 Task: Search one way flight ticket for 2 adults, 4 children and 1 infant on lap in business from Greenville: Greenville-spartanburg International Airport (roger Milliken Field) to Raleigh: Raleigh-durham International Airport on 8-5-2023. Choice of flights is Spirit. Number of bags: 1 carry on bag. Price is upto 93000. Outbound departure time preference is 13:00.
Action: Mouse moved to (271, 253)
Screenshot: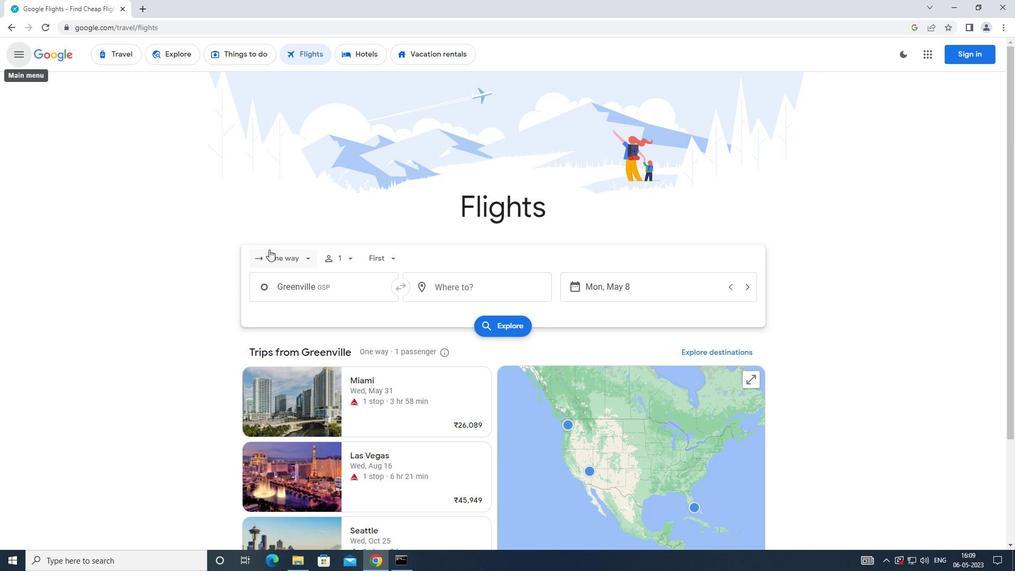 
Action: Mouse pressed left at (271, 253)
Screenshot: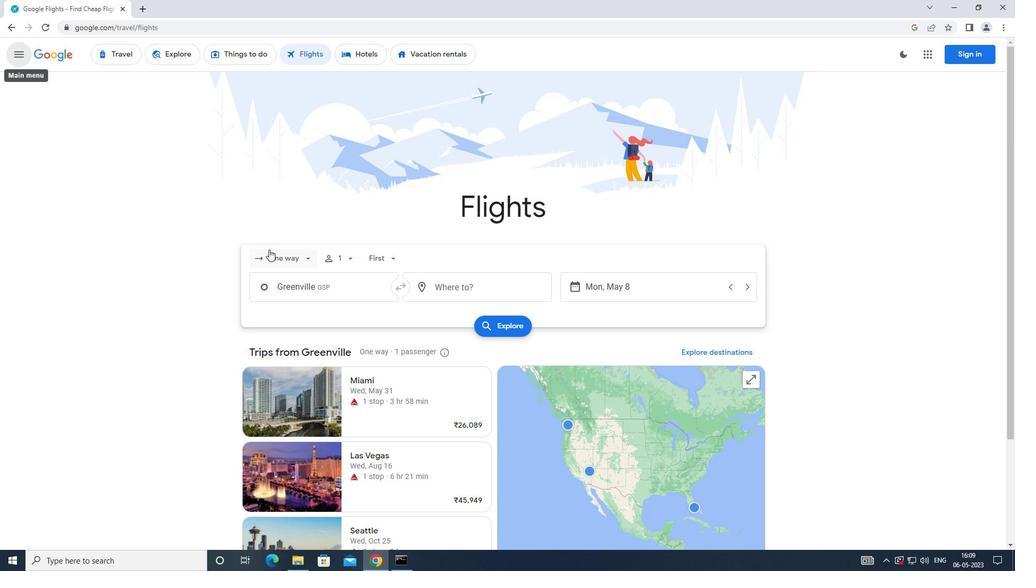 
Action: Mouse moved to (303, 314)
Screenshot: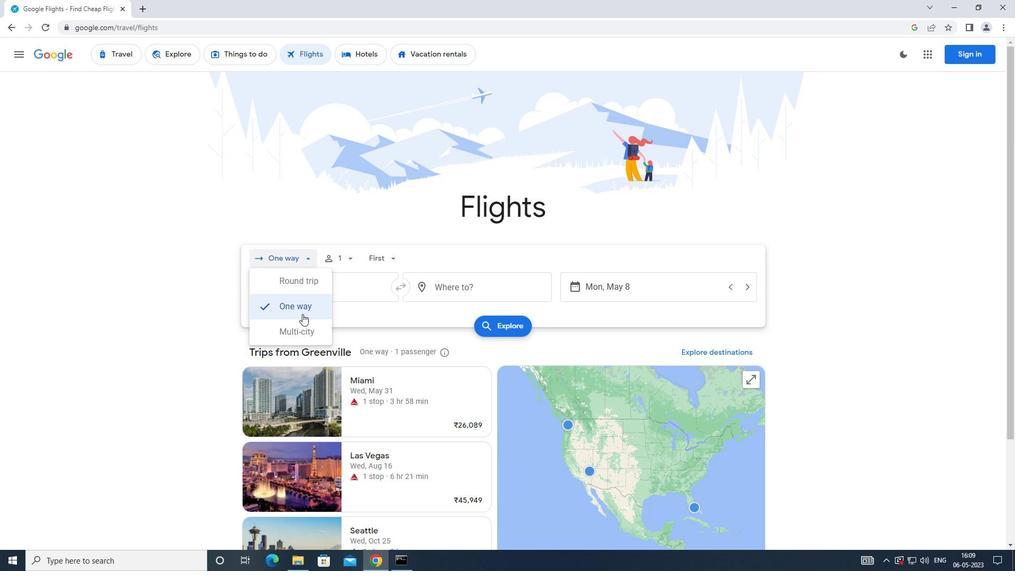 
Action: Mouse pressed left at (303, 314)
Screenshot: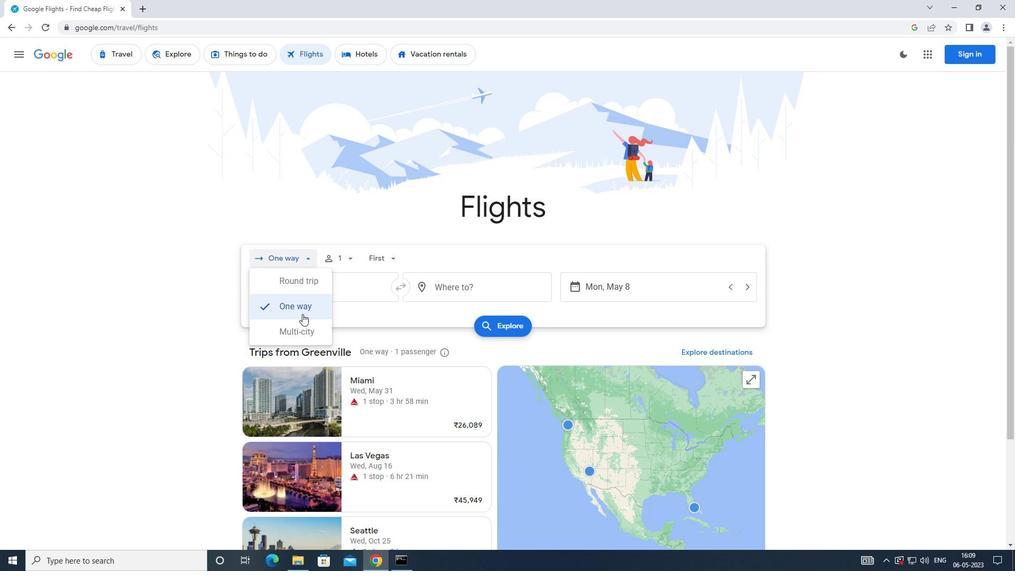 
Action: Mouse moved to (346, 263)
Screenshot: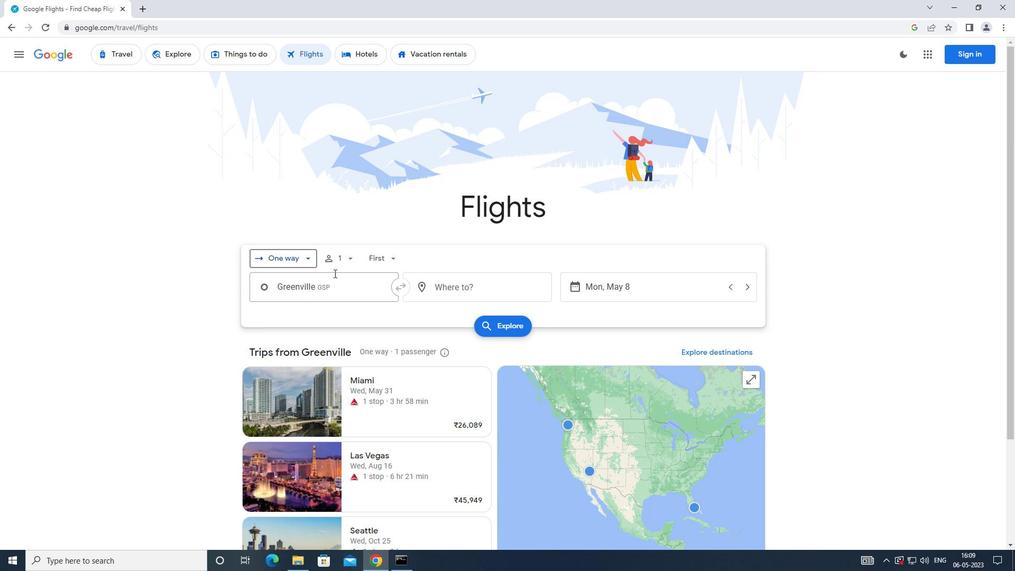 
Action: Mouse pressed left at (346, 263)
Screenshot: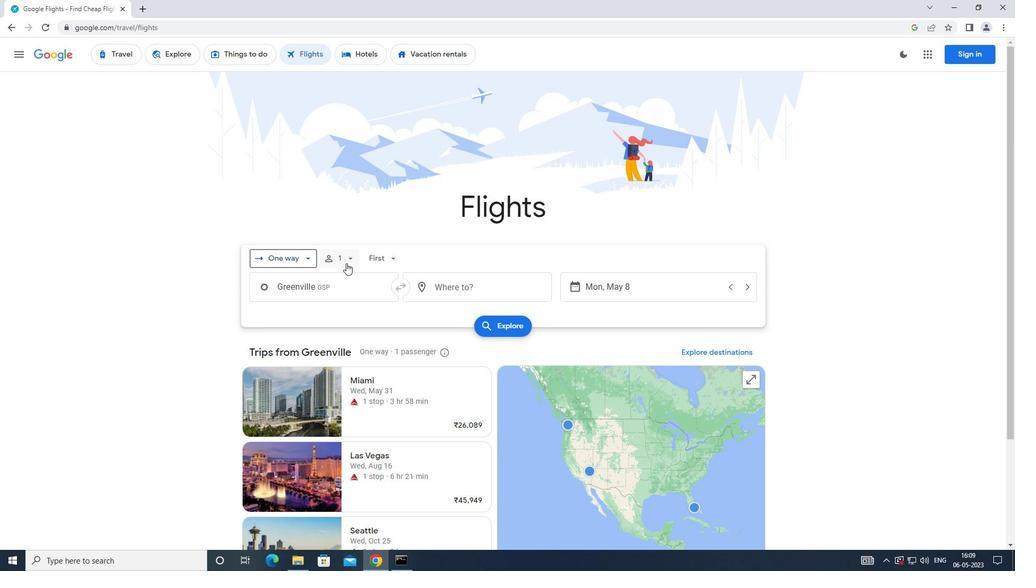 
Action: Mouse moved to (431, 288)
Screenshot: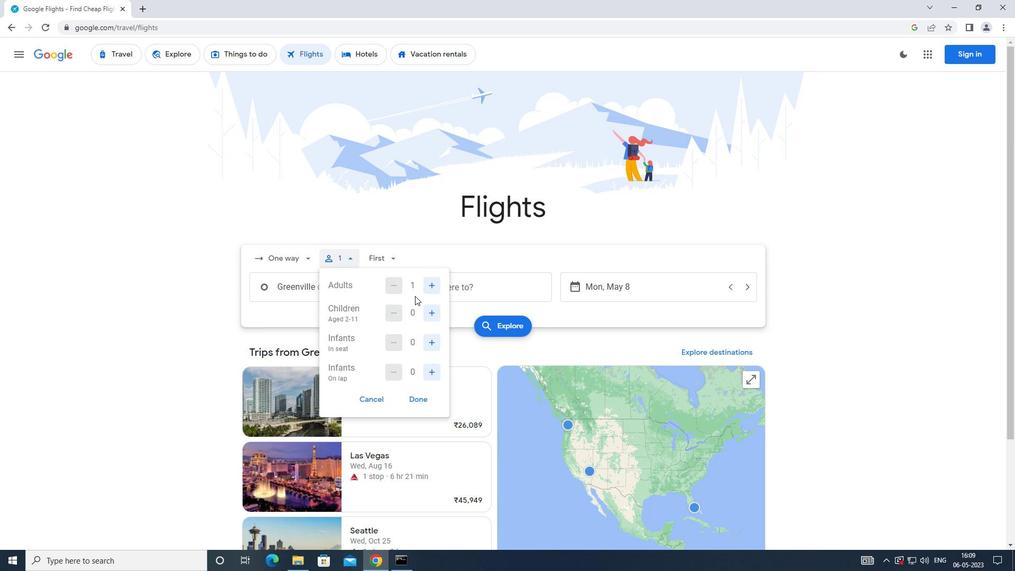 
Action: Mouse pressed left at (431, 288)
Screenshot: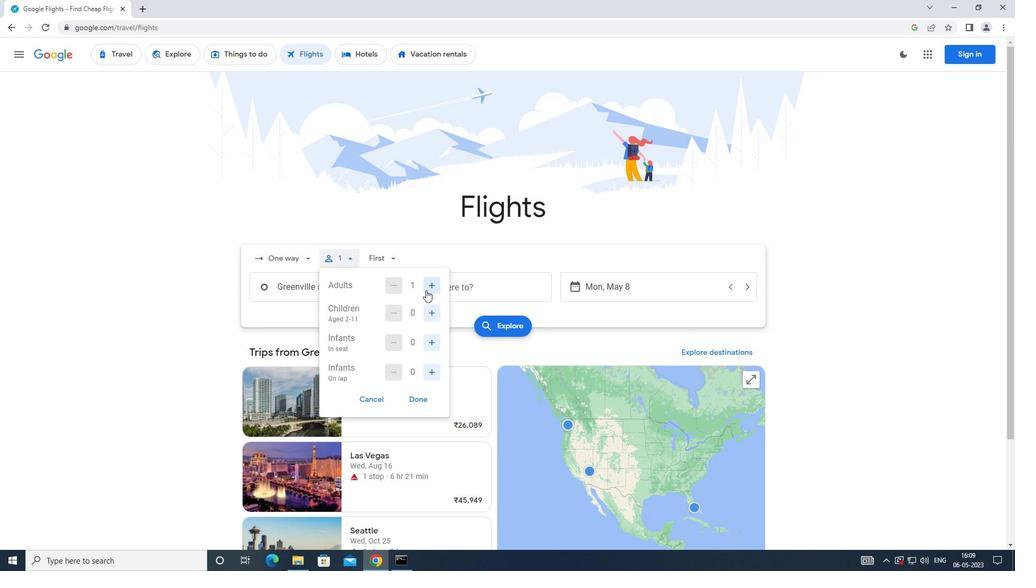 
Action: Mouse moved to (432, 308)
Screenshot: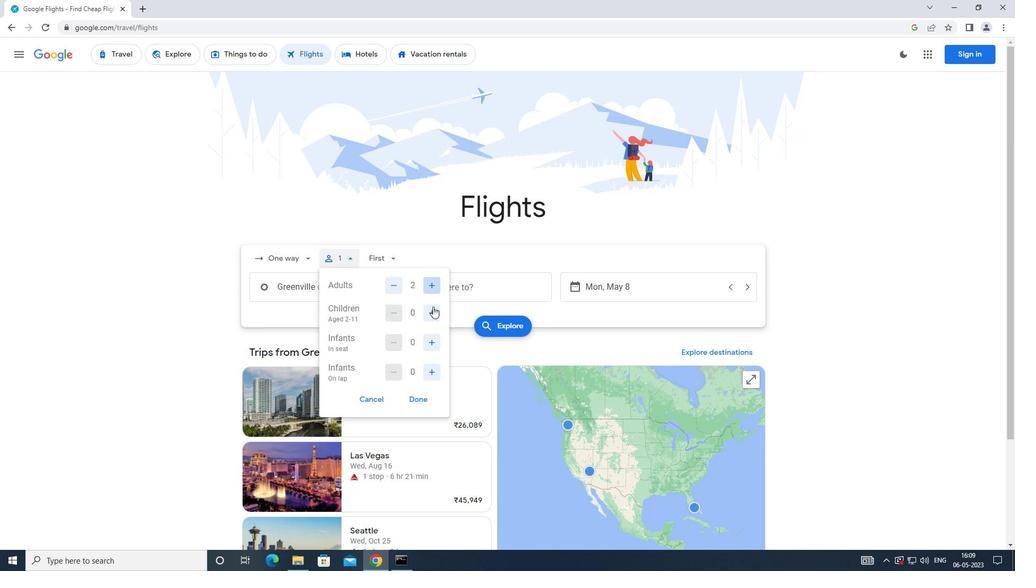 
Action: Mouse pressed left at (432, 308)
Screenshot: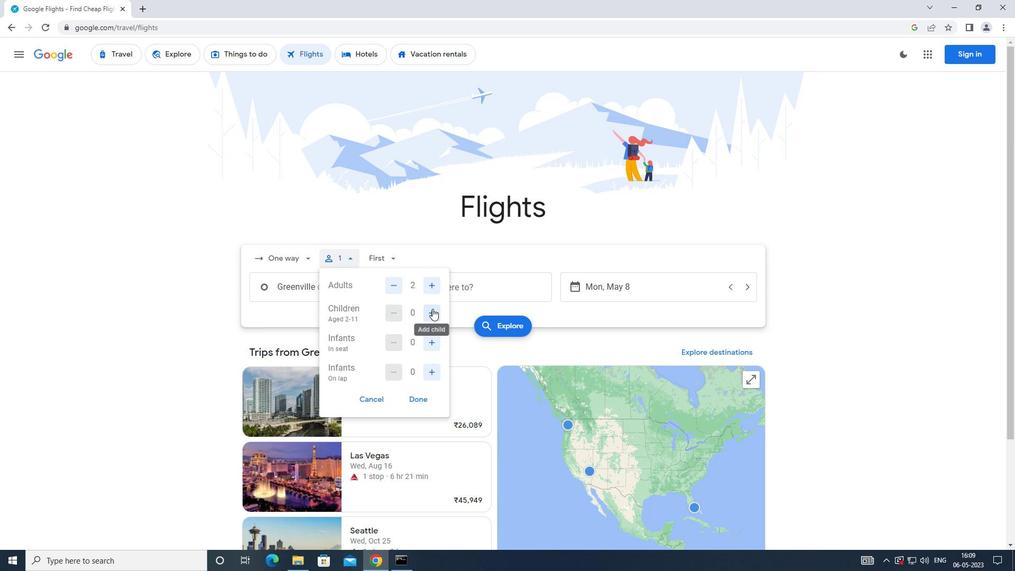 
Action: Mouse moved to (431, 311)
Screenshot: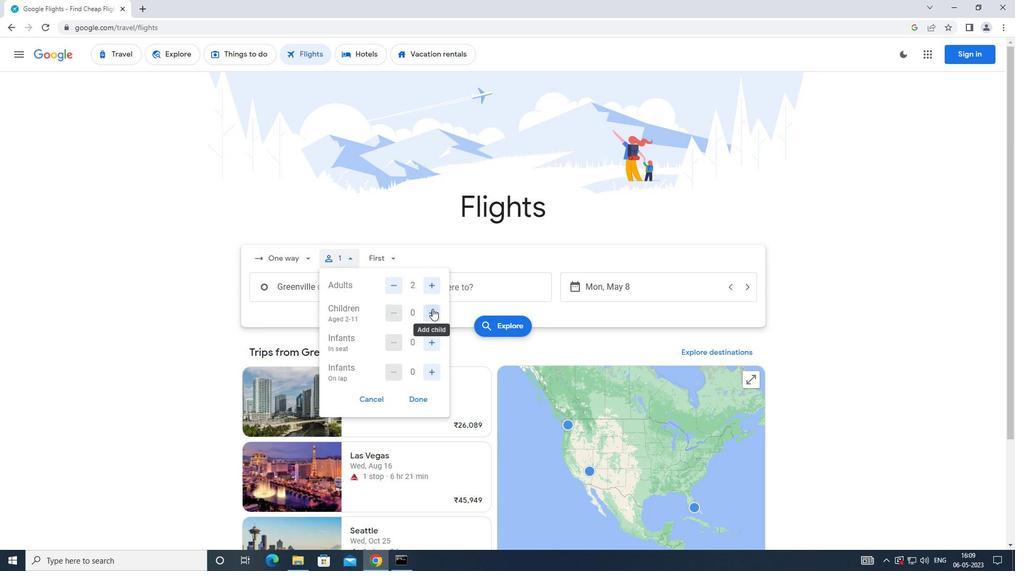 
Action: Mouse pressed left at (431, 311)
Screenshot: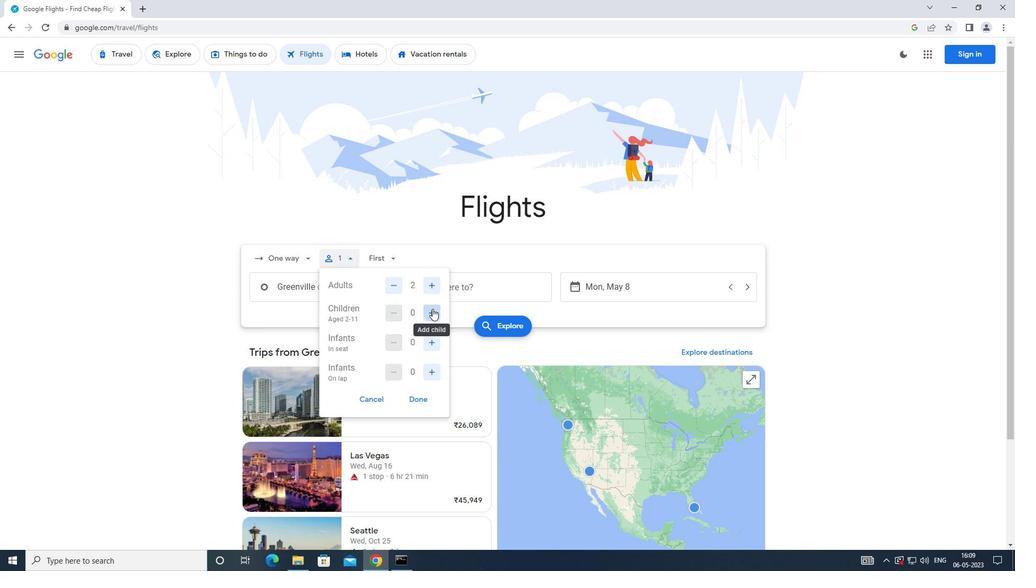 
Action: Mouse pressed left at (431, 311)
Screenshot: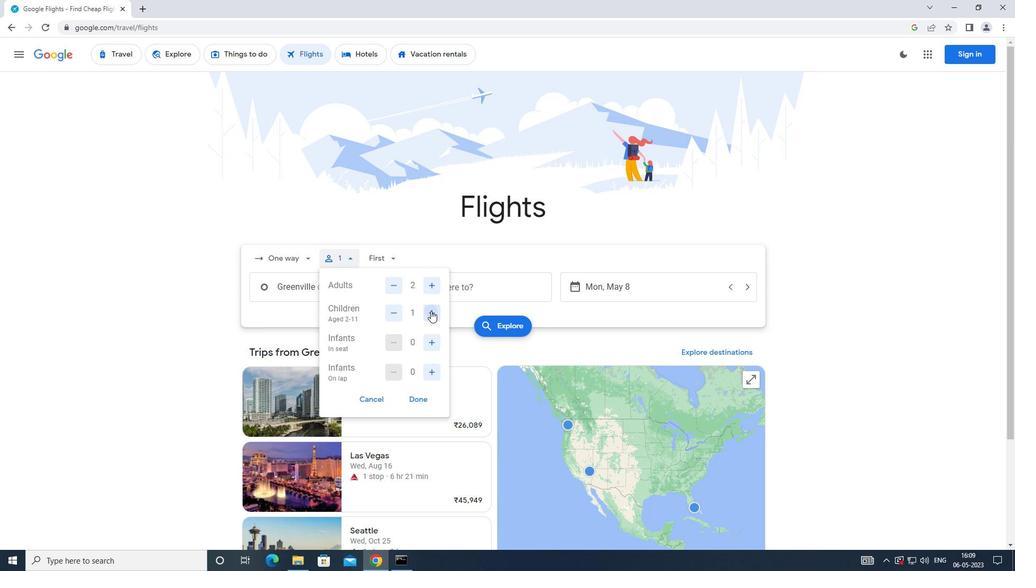 
Action: Mouse pressed left at (431, 311)
Screenshot: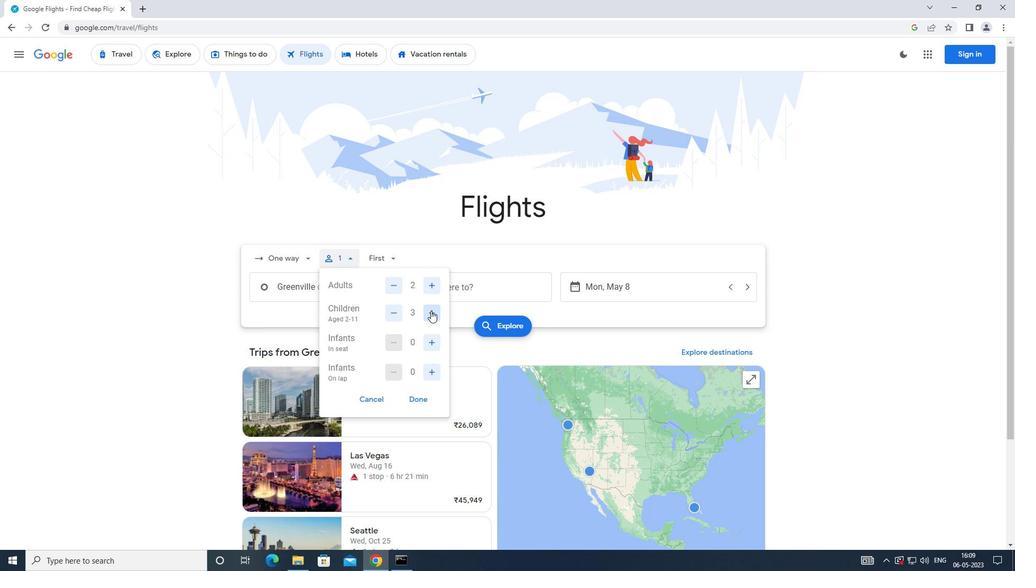 
Action: Mouse moved to (429, 338)
Screenshot: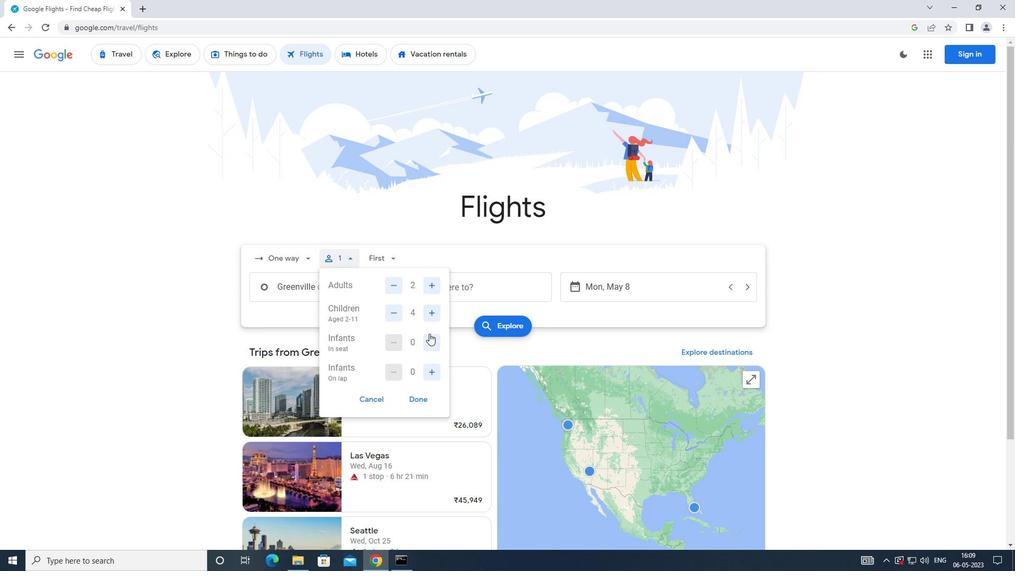 
Action: Mouse pressed left at (429, 338)
Screenshot: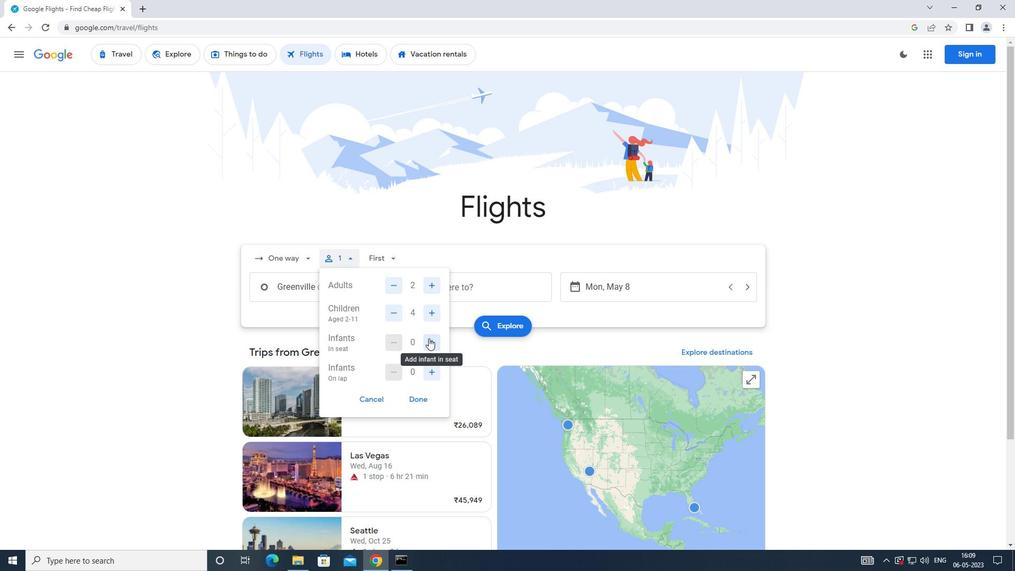 
Action: Mouse moved to (419, 403)
Screenshot: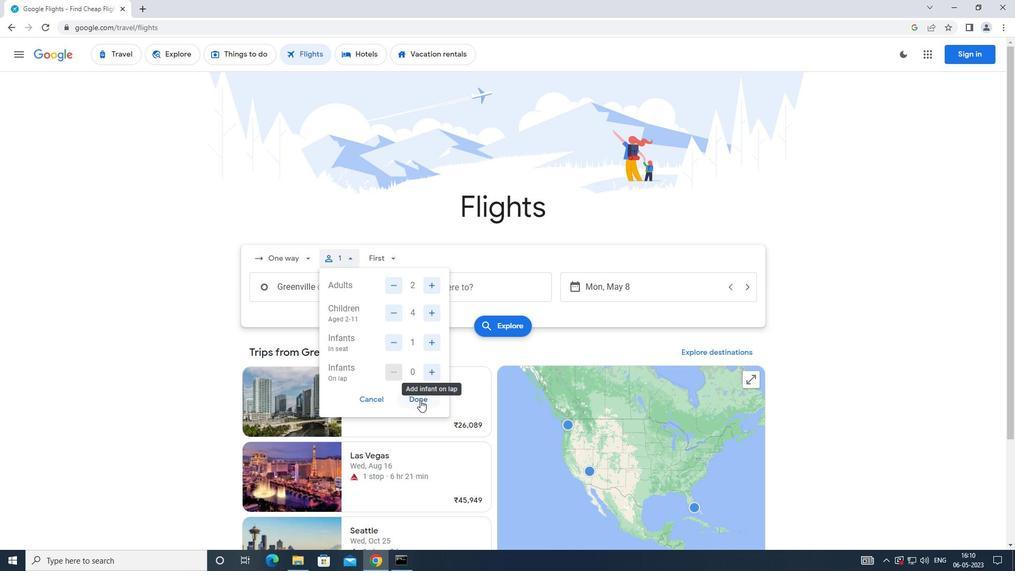 
Action: Mouse pressed left at (419, 403)
Screenshot: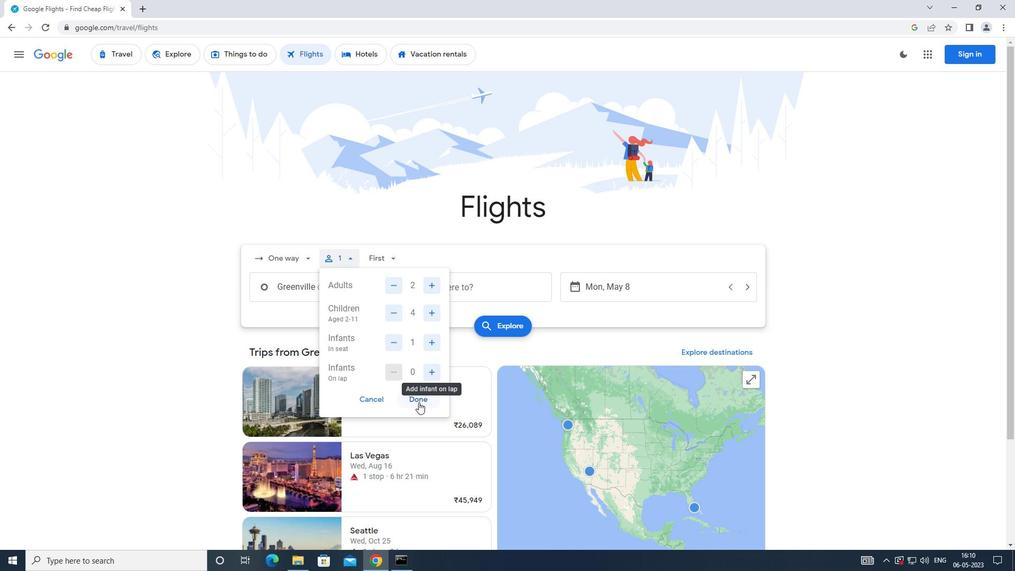 
Action: Mouse moved to (384, 265)
Screenshot: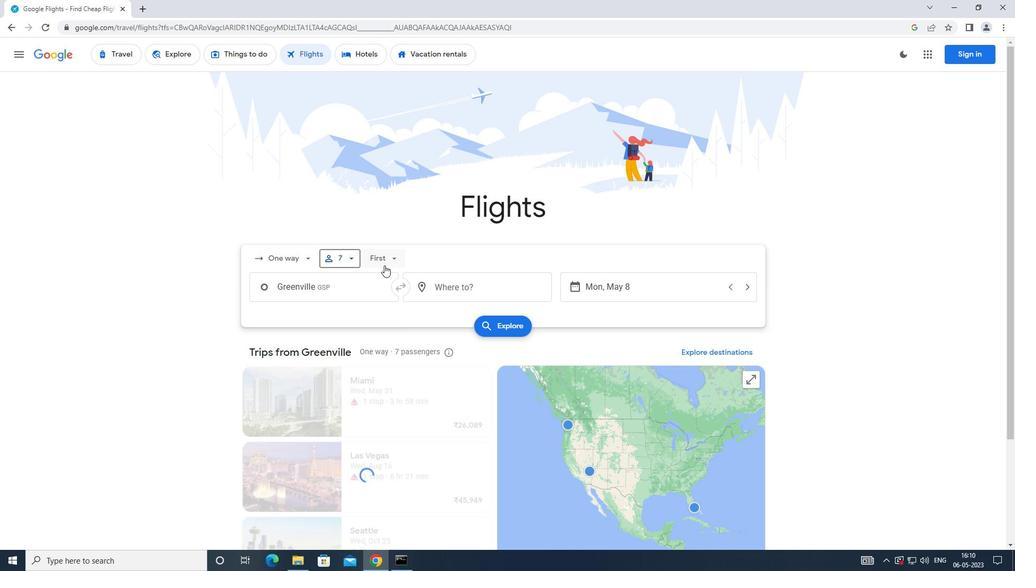 
Action: Mouse pressed left at (384, 265)
Screenshot: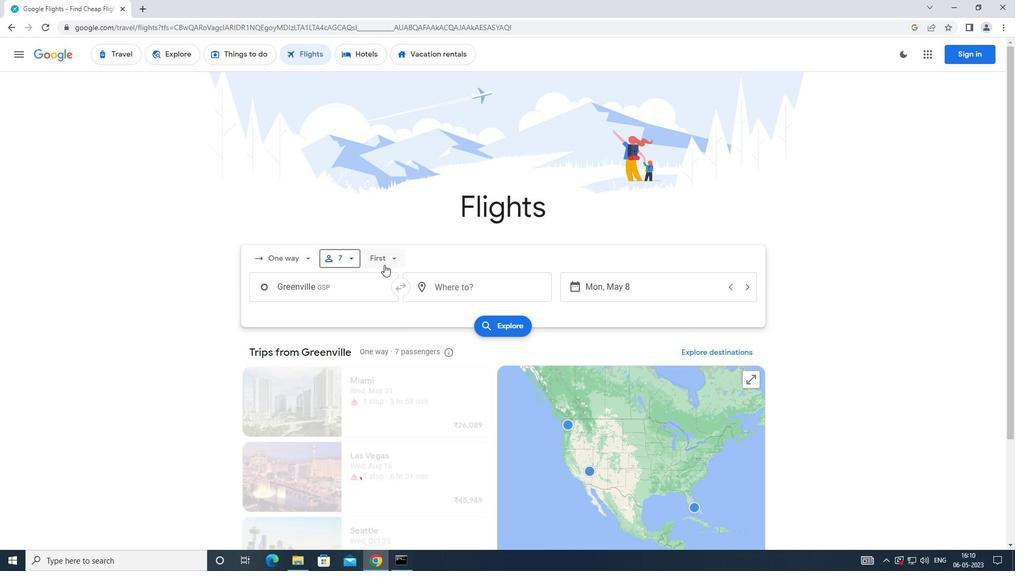 
Action: Mouse moved to (403, 331)
Screenshot: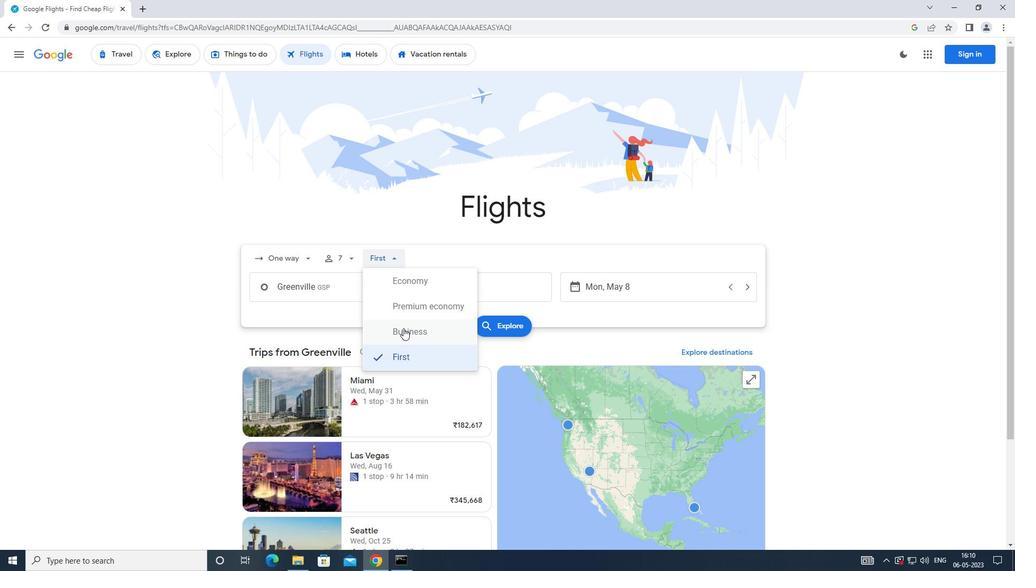 
Action: Mouse pressed left at (403, 331)
Screenshot: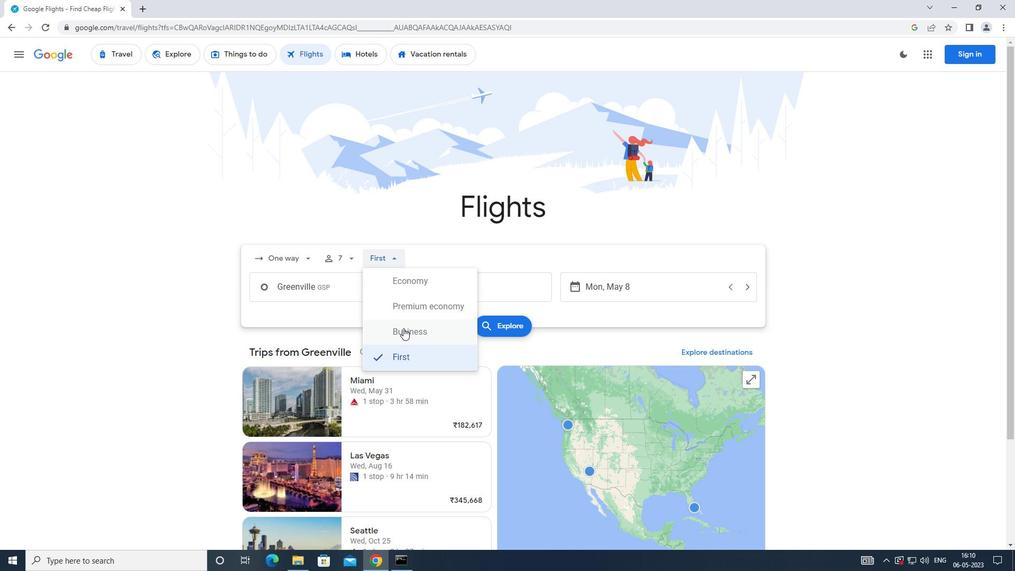 
Action: Mouse moved to (357, 301)
Screenshot: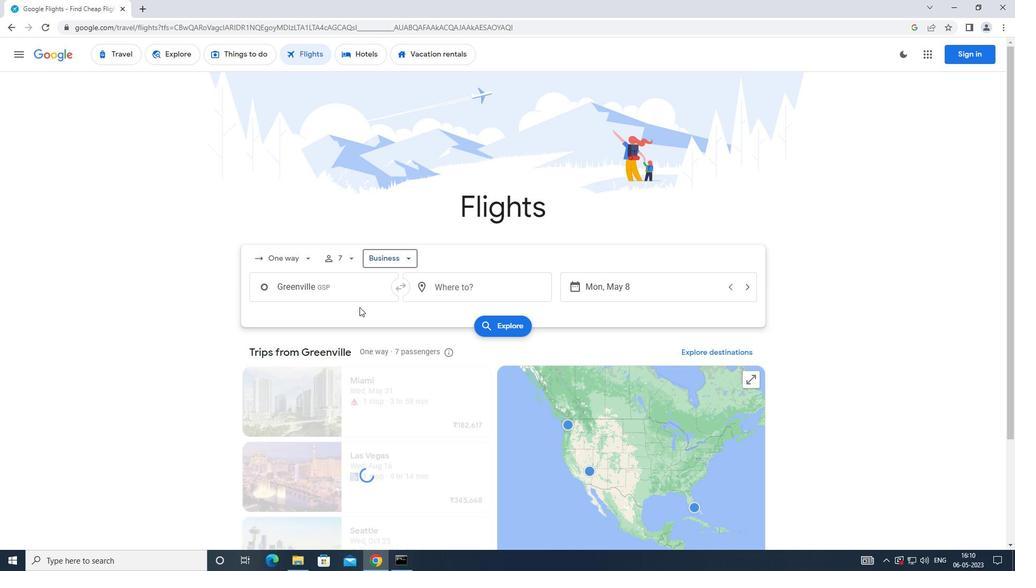 
Action: Mouse pressed left at (357, 301)
Screenshot: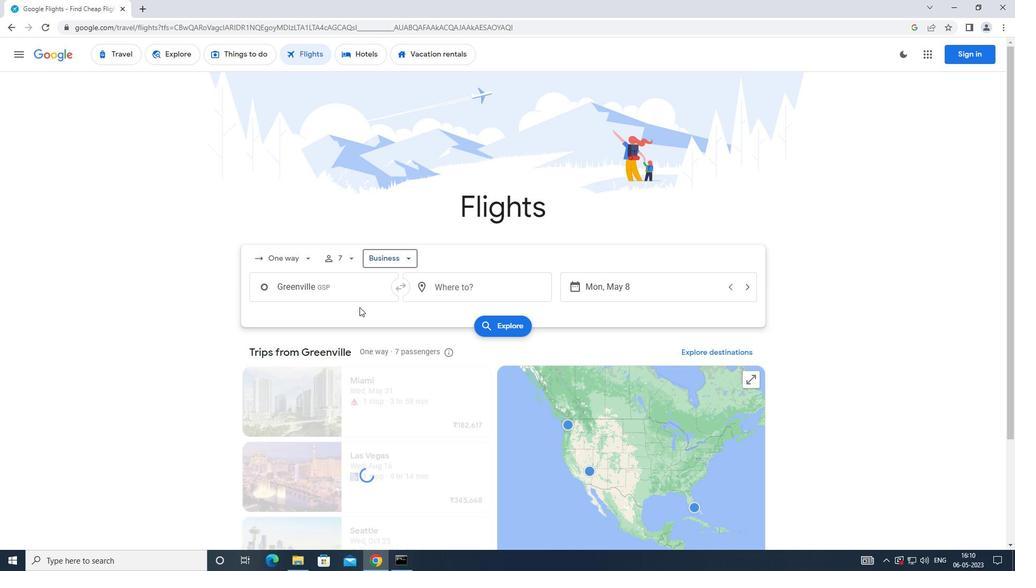 
Action: Mouse moved to (365, 343)
Screenshot: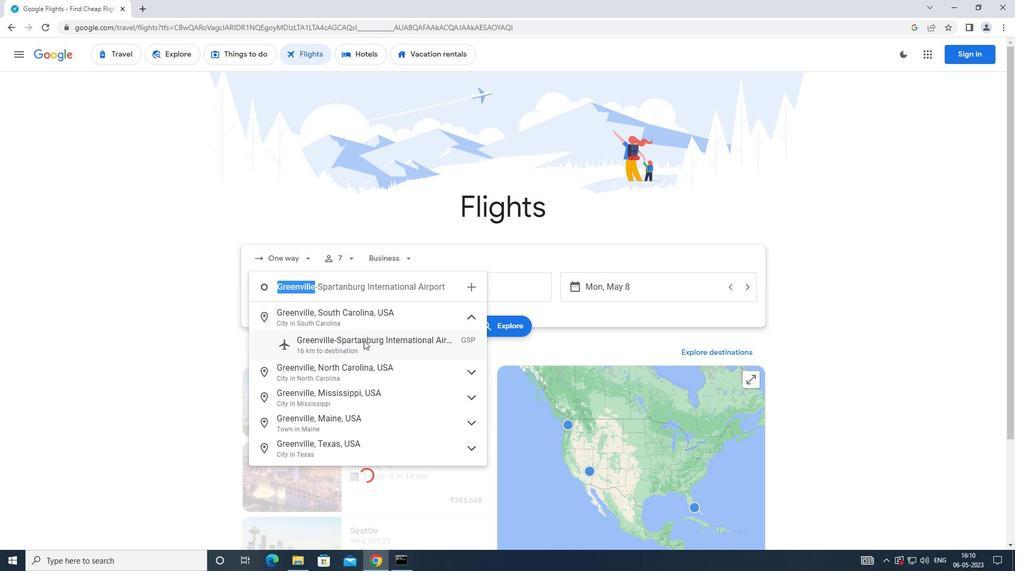 
Action: Mouse pressed left at (365, 343)
Screenshot: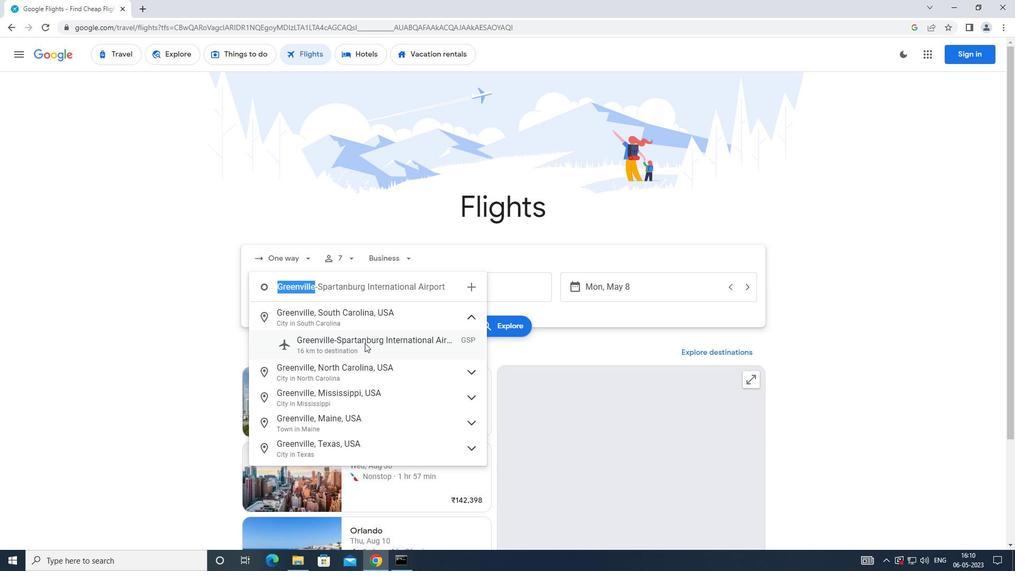 
Action: Mouse moved to (462, 287)
Screenshot: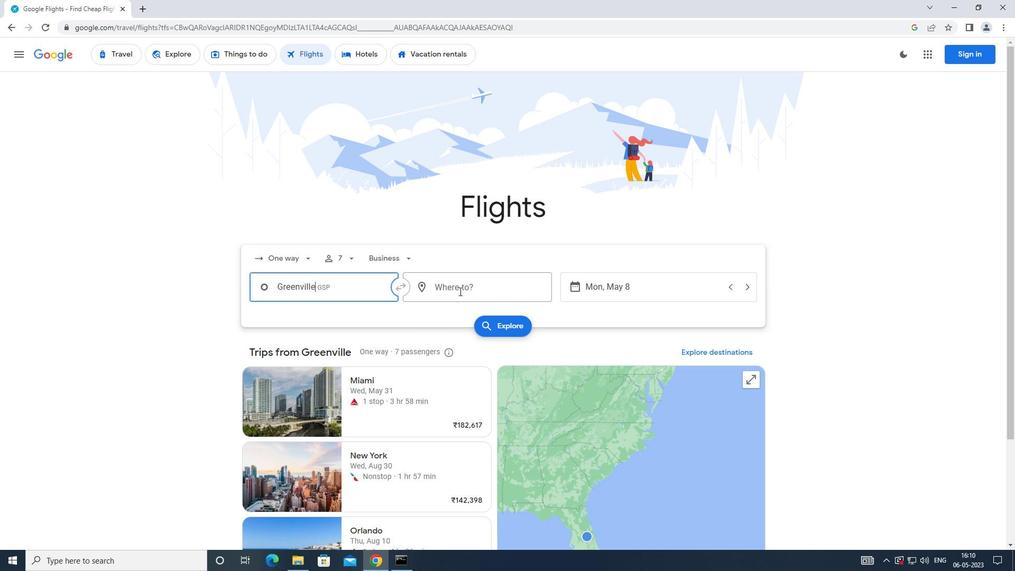 
Action: Mouse pressed left at (462, 287)
Screenshot: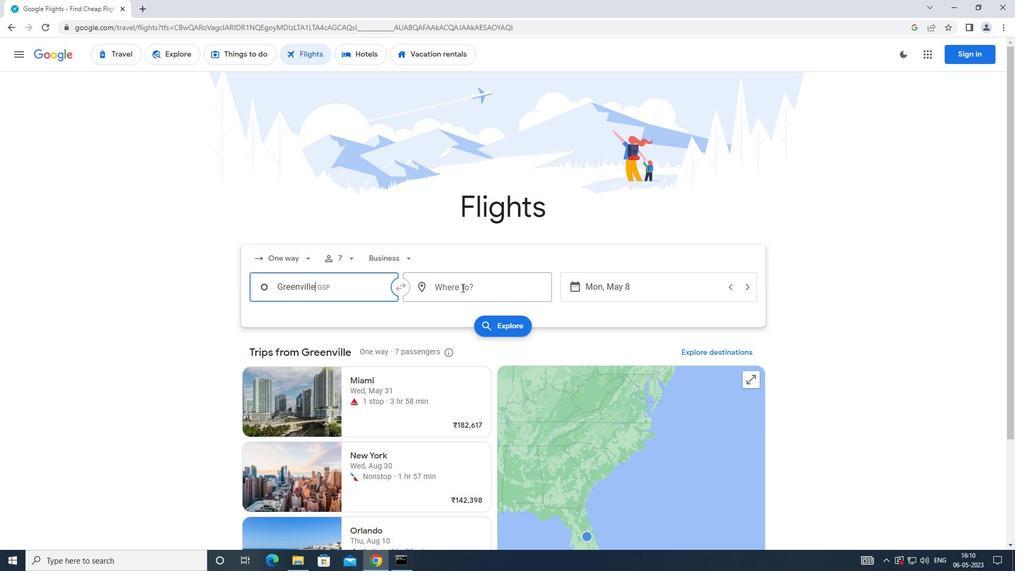 
Action: Mouse moved to (482, 399)
Screenshot: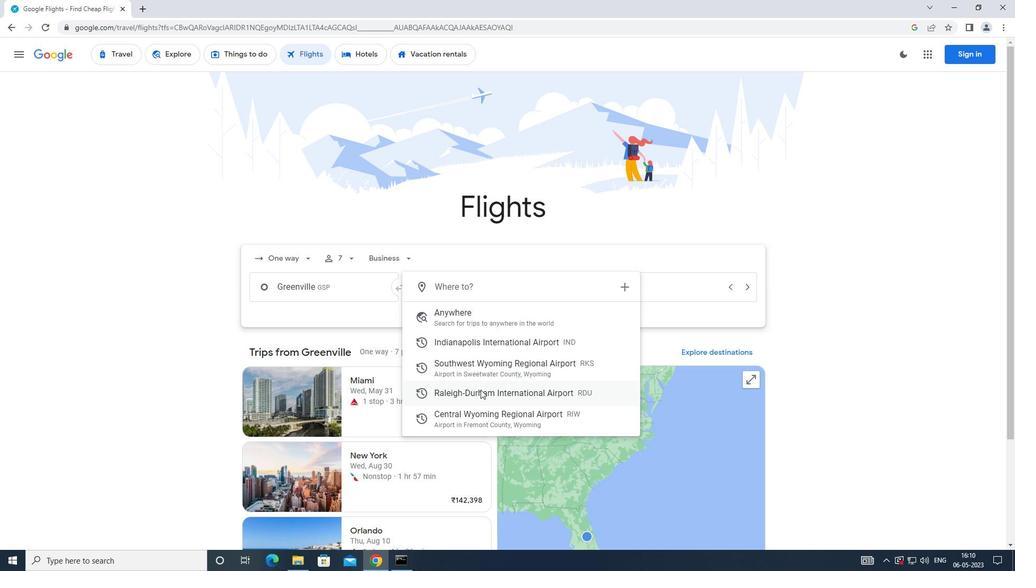 
Action: Mouse pressed left at (482, 399)
Screenshot: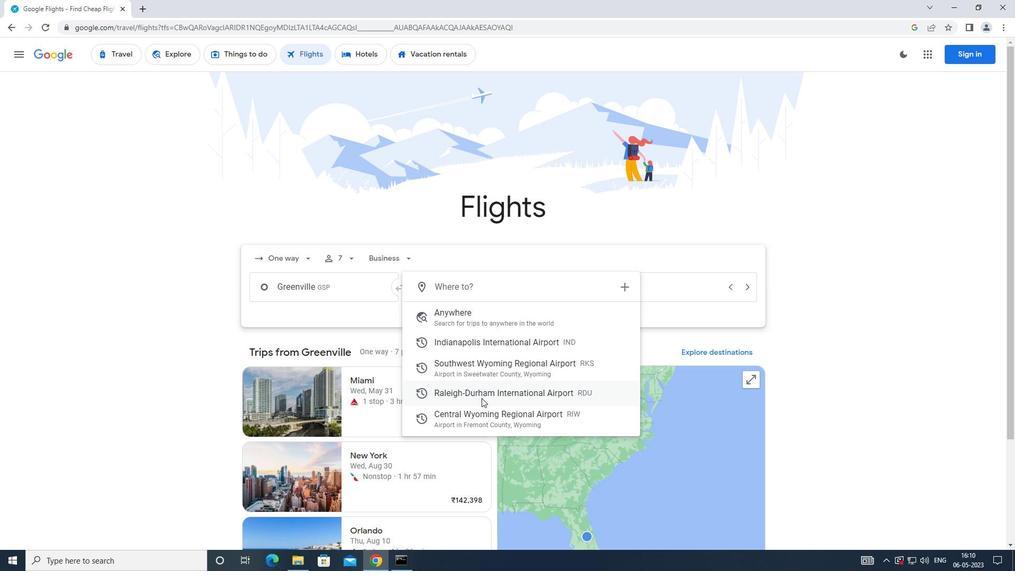 
Action: Mouse moved to (620, 289)
Screenshot: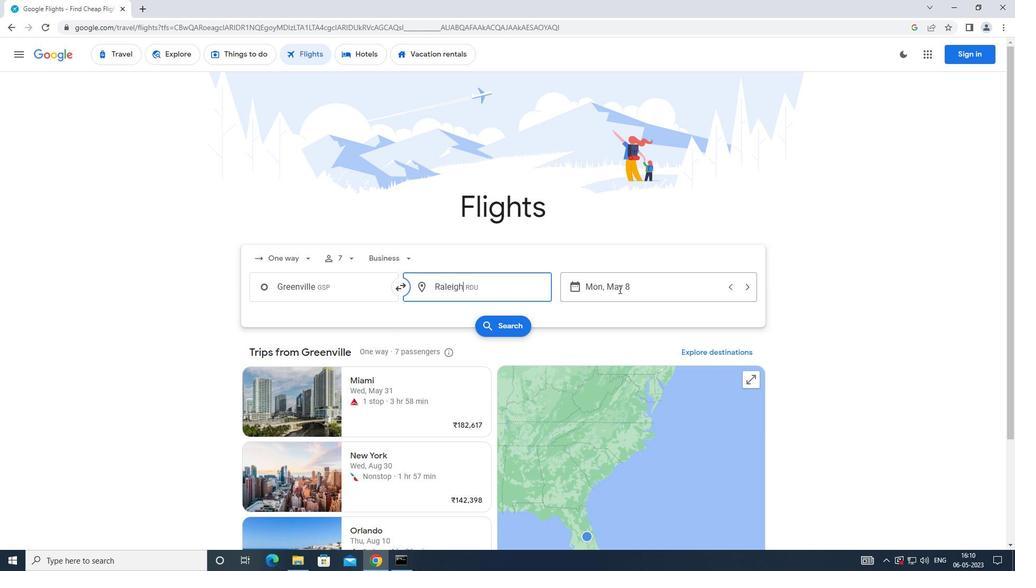
Action: Mouse pressed left at (620, 289)
Screenshot: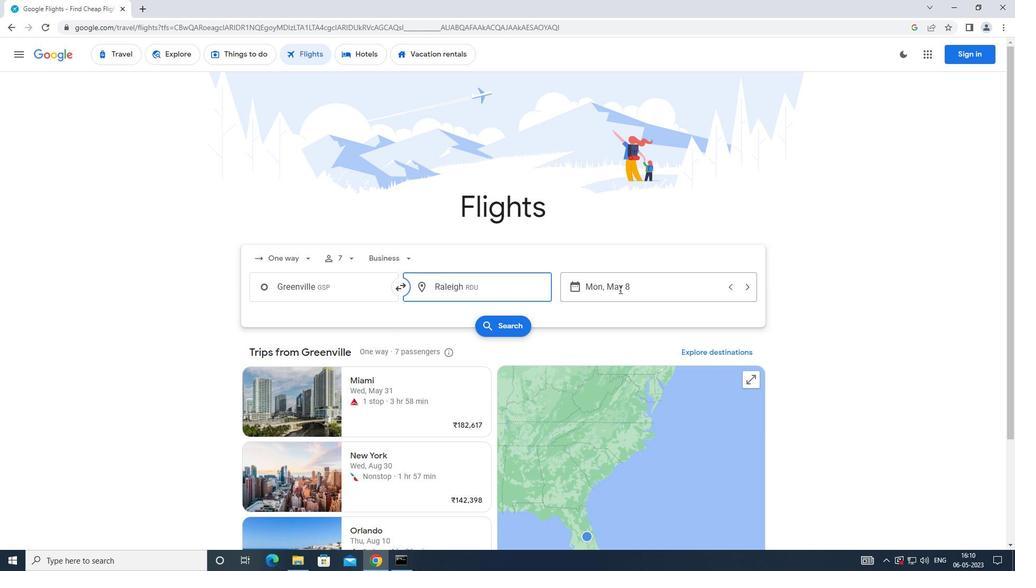 
Action: Mouse moved to (402, 374)
Screenshot: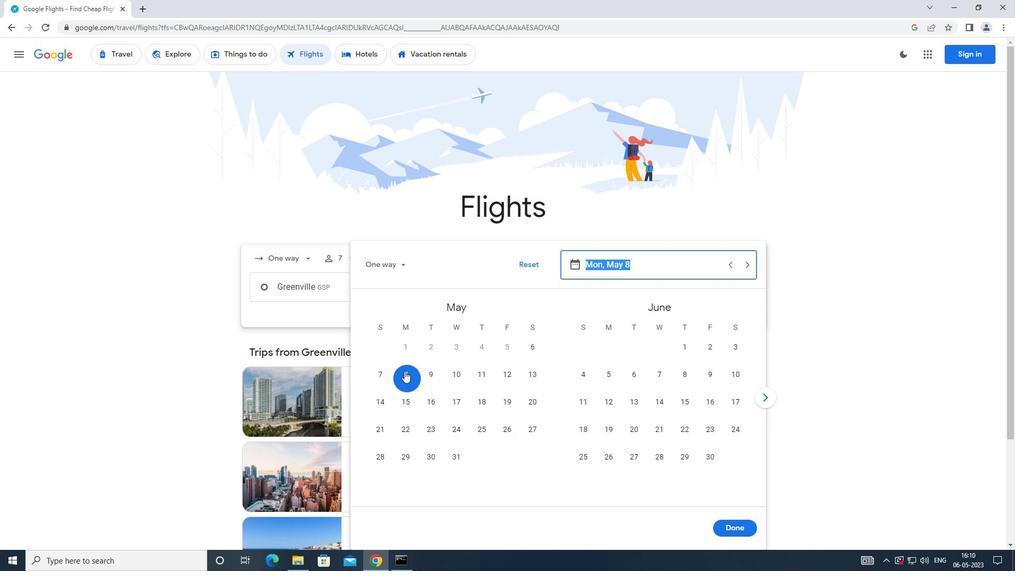 
Action: Mouse pressed left at (402, 374)
Screenshot: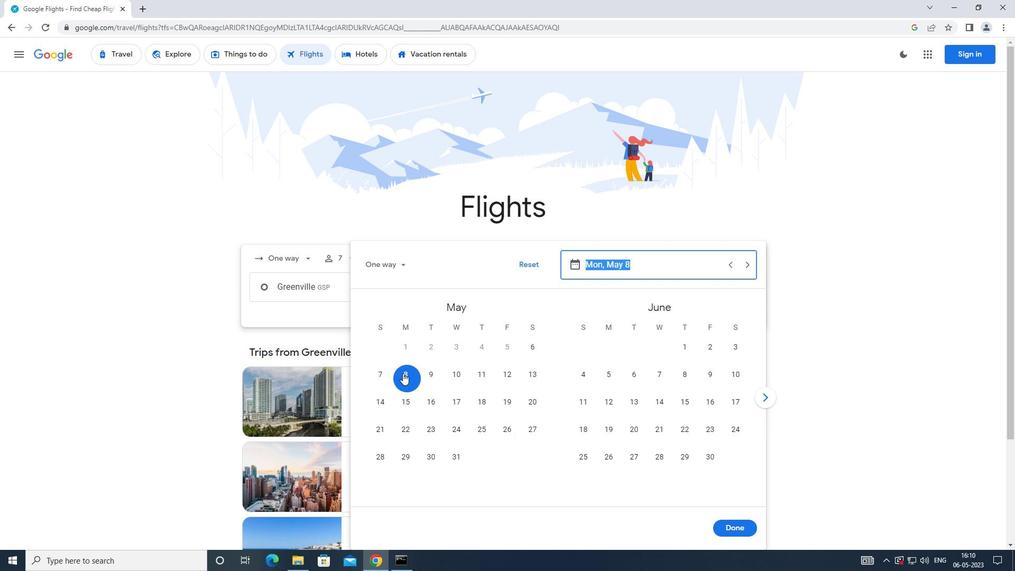 
Action: Mouse moved to (740, 522)
Screenshot: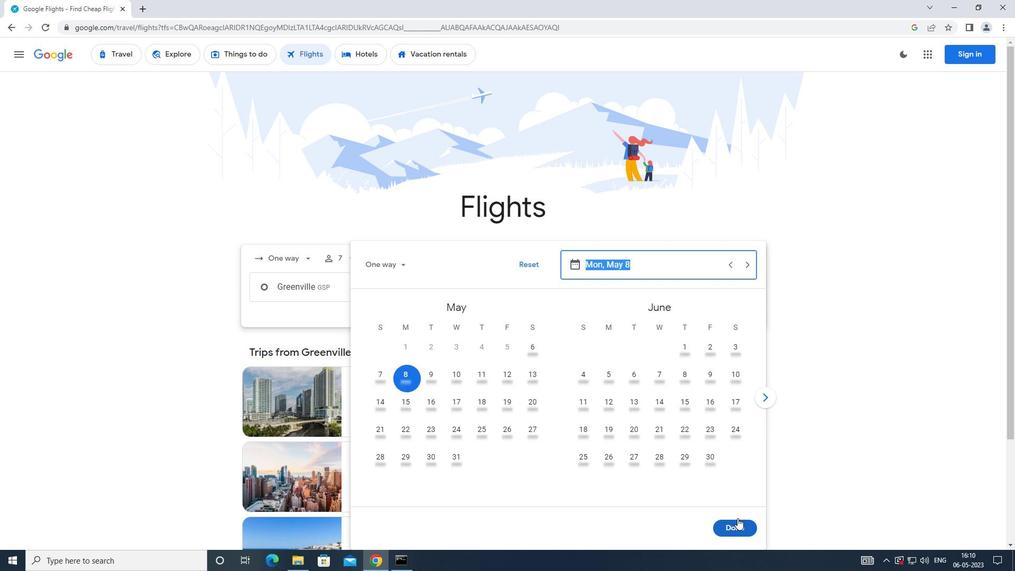
Action: Mouse pressed left at (740, 522)
Screenshot: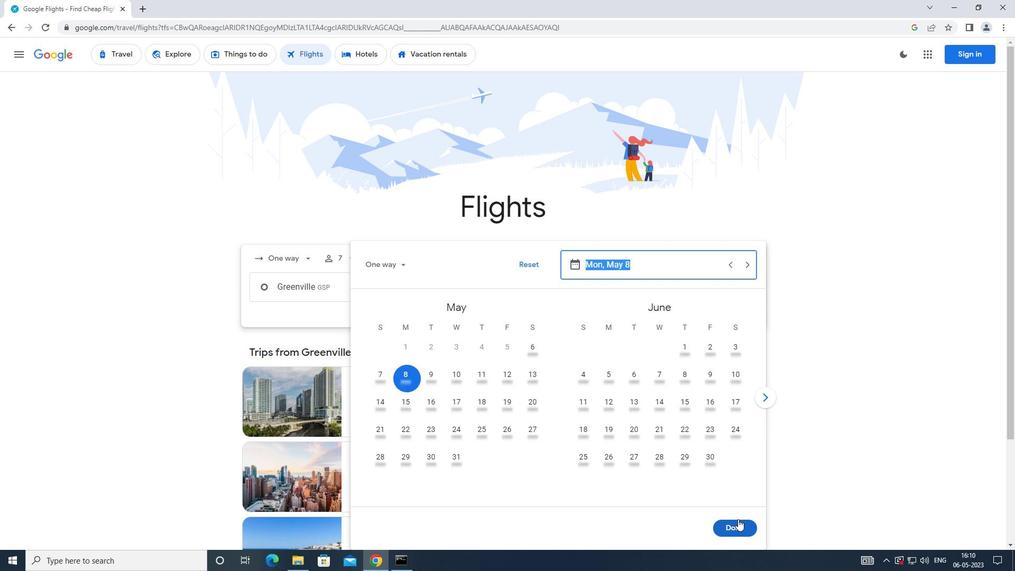
Action: Mouse moved to (489, 328)
Screenshot: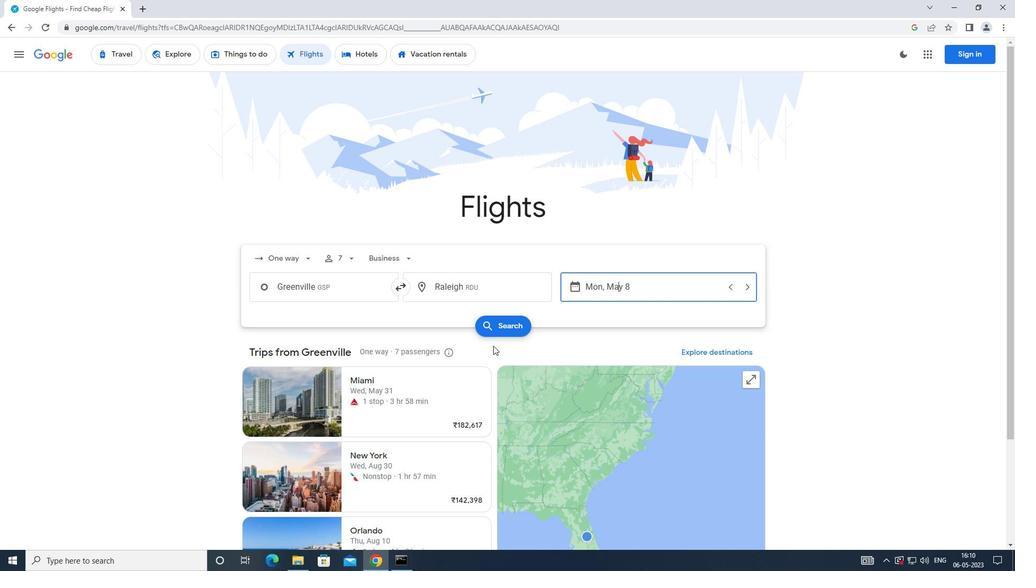 
Action: Mouse pressed left at (489, 328)
Screenshot: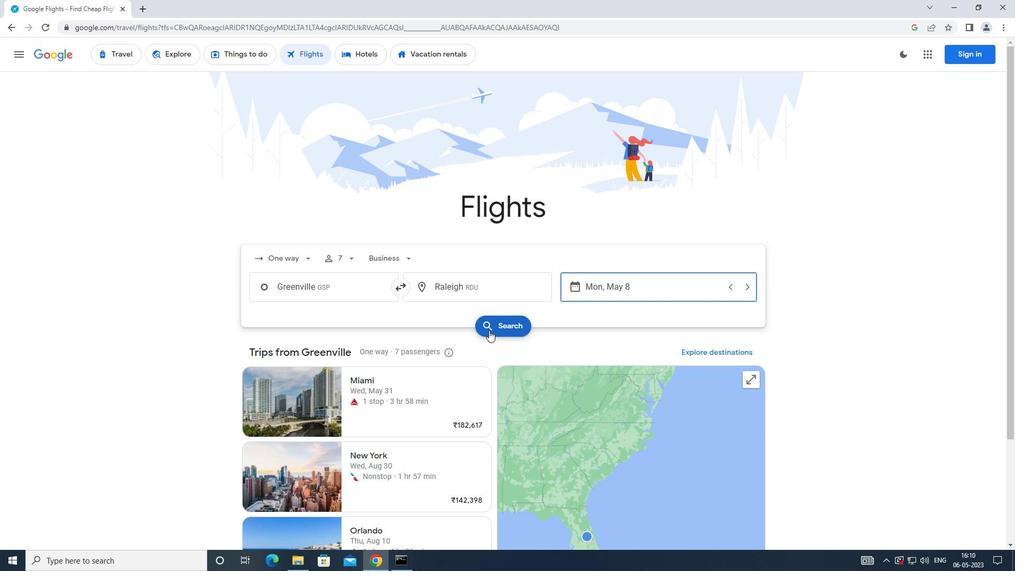 
Action: Mouse moved to (277, 153)
Screenshot: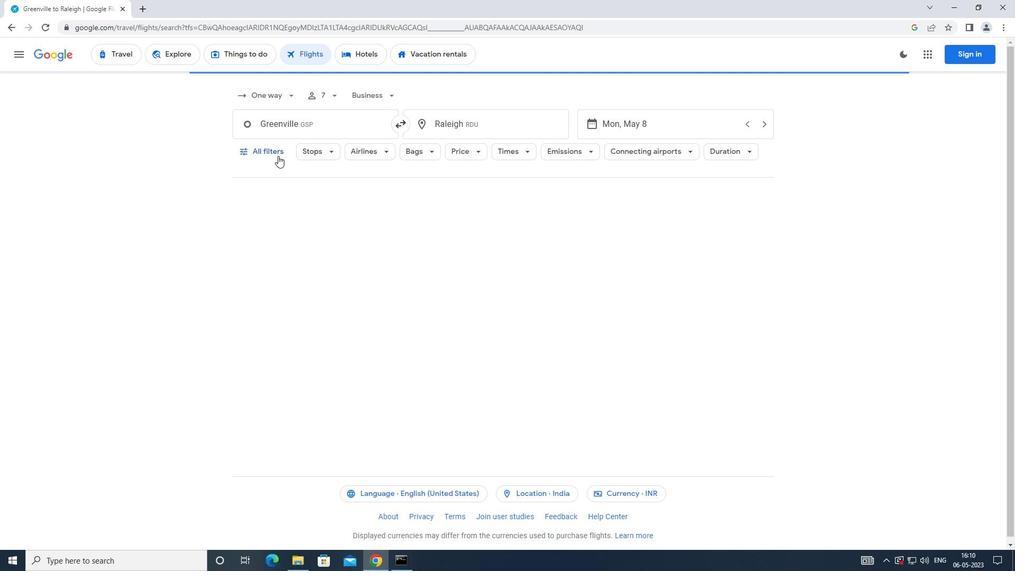 
Action: Mouse pressed left at (277, 153)
Screenshot: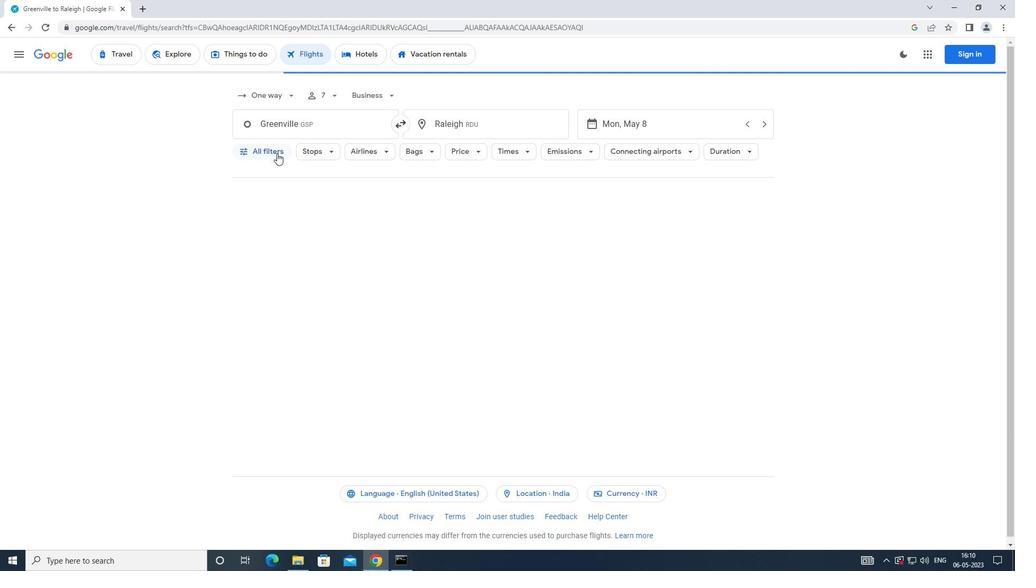 
Action: Mouse moved to (389, 372)
Screenshot: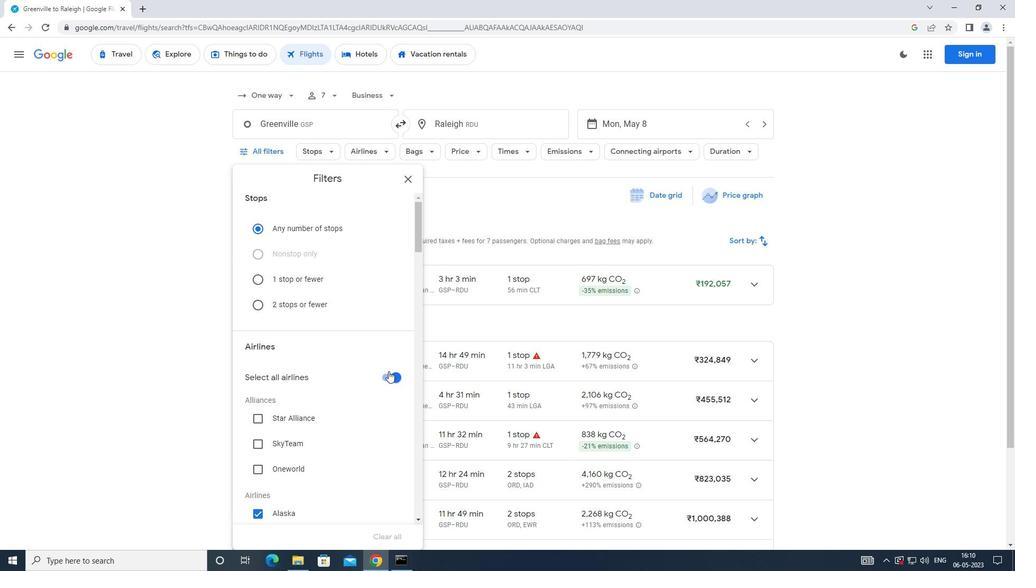 
Action: Mouse pressed left at (389, 372)
Screenshot: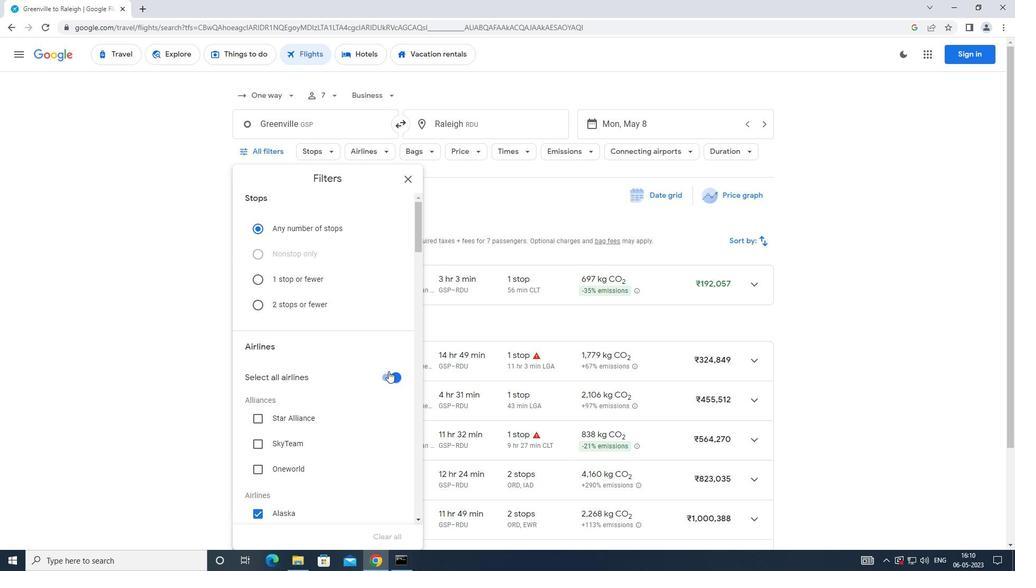 
Action: Mouse moved to (388, 346)
Screenshot: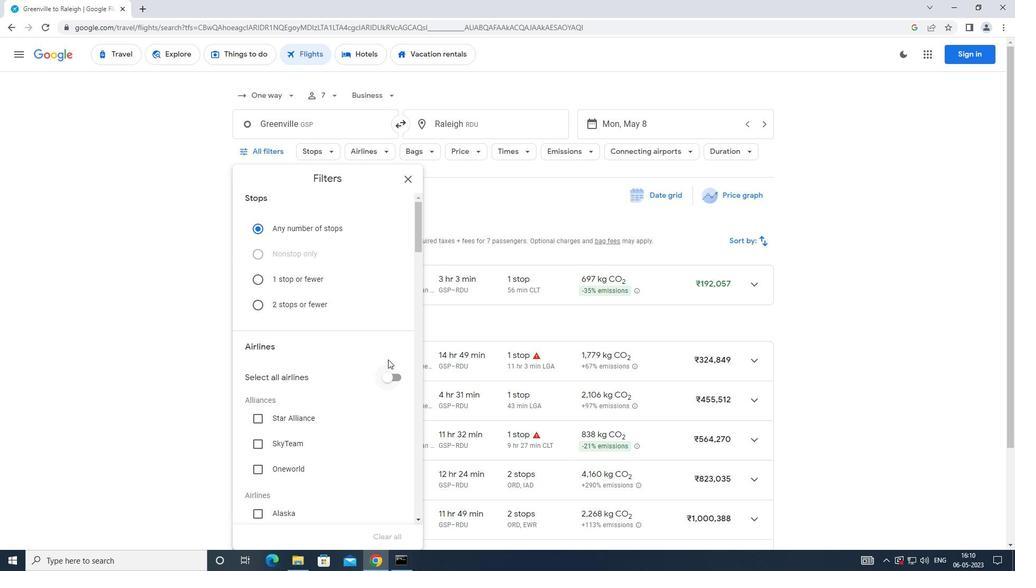 
Action: Mouse scrolled (388, 346) with delta (0, 0)
Screenshot: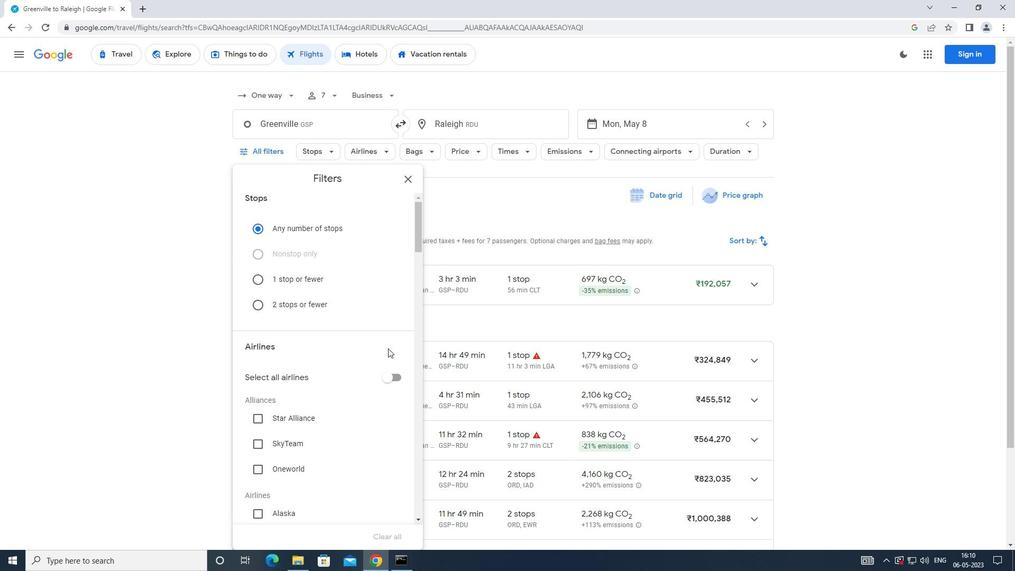 
Action: Mouse scrolled (388, 346) with delta (0, 0)
Screenshot: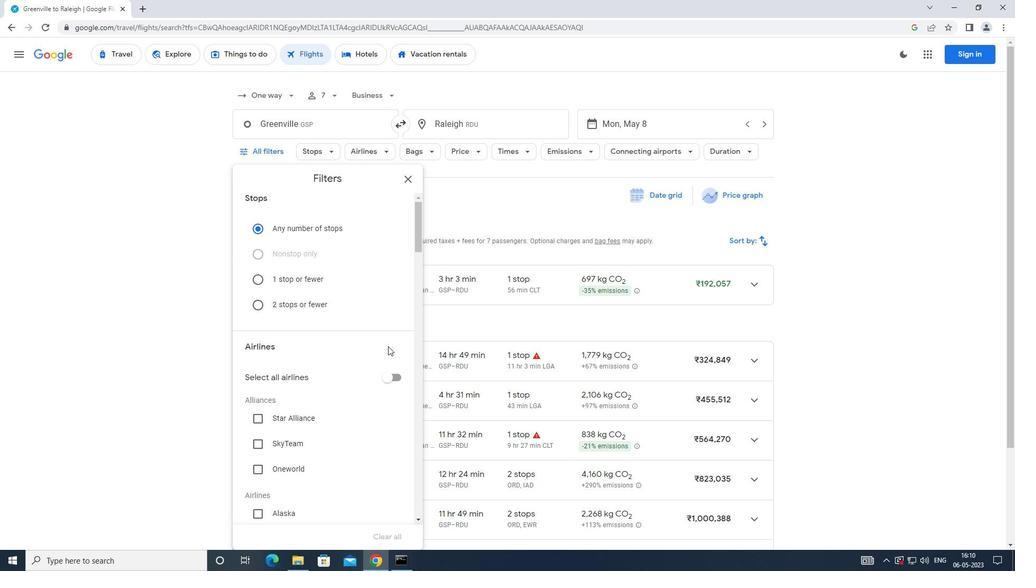 
Action: Mouse scrolled (388, 346) with delta (0, 0)
Screenshot: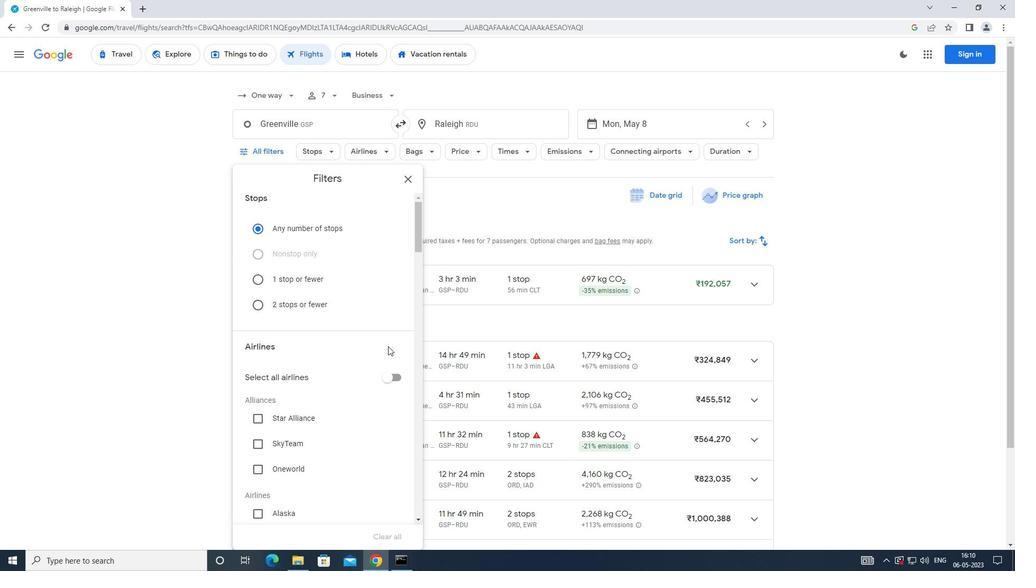 
Action: Mouse scrolled (388, 346) with delta (0, 0)
Screenshot: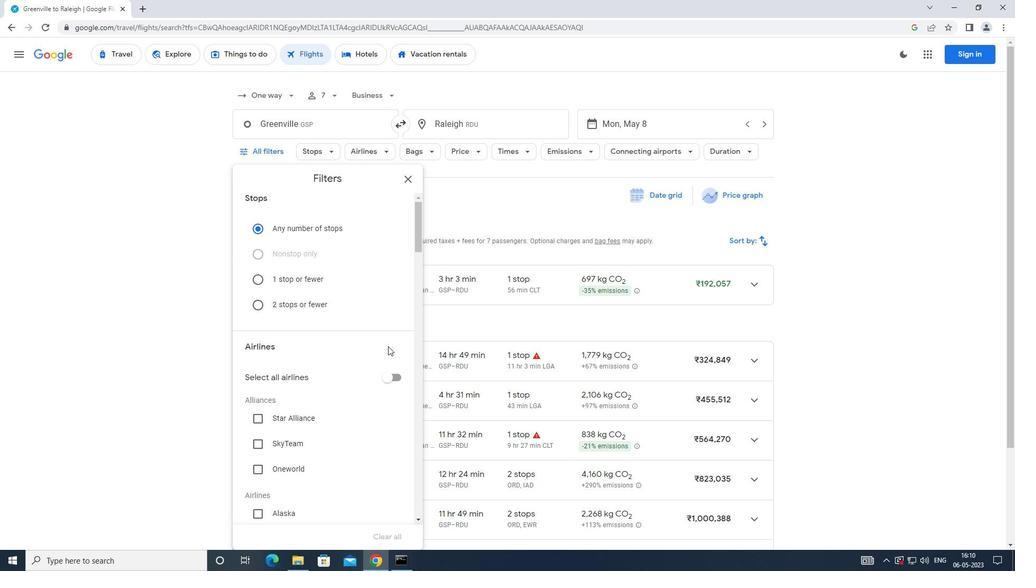 
Action: Mouse moved to (394, 341)
Screenshot: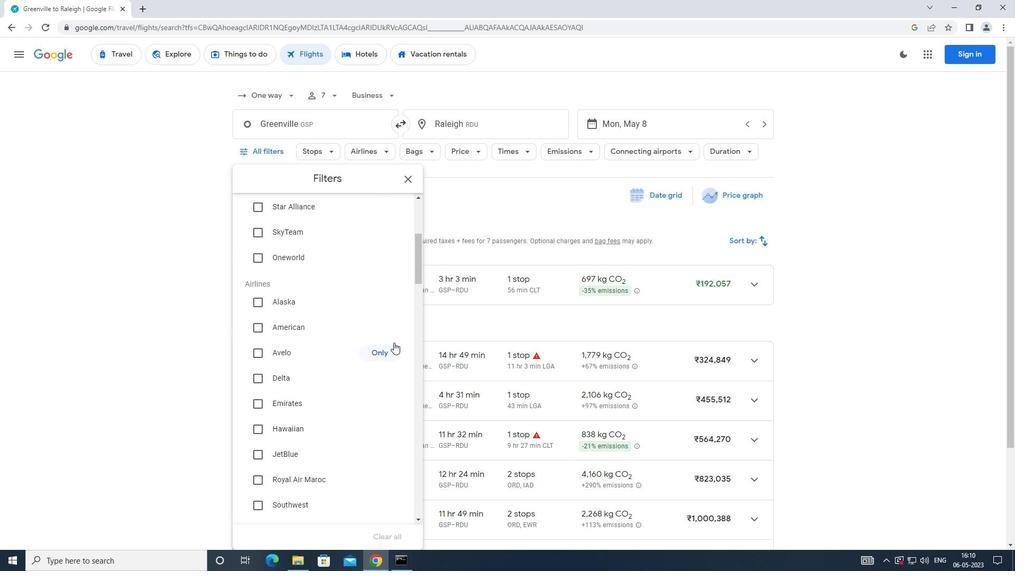 
Action: Mouse scrolled (394, 341) with delta (0, 0)
Screenshot: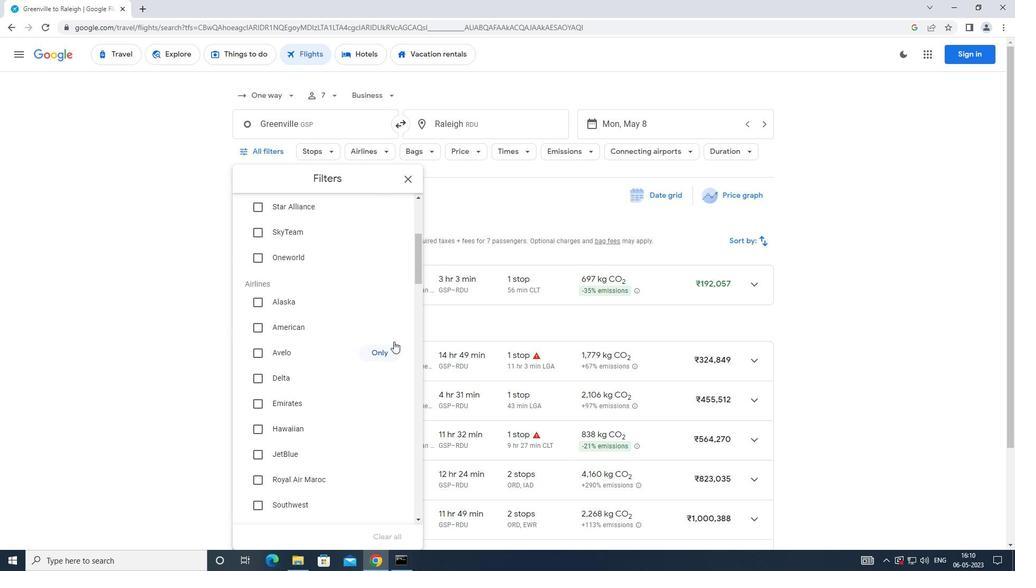 
Action: Mouse scrolled (394, 341) with delta (0, 0)
Screenshot: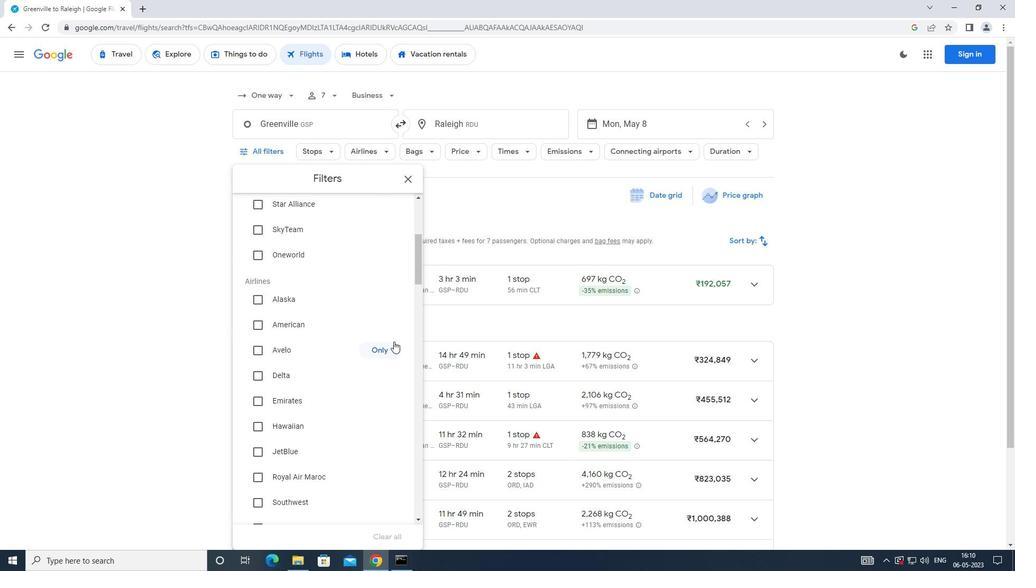 
Action: Mouse moved to (396, 339)
Screenshot: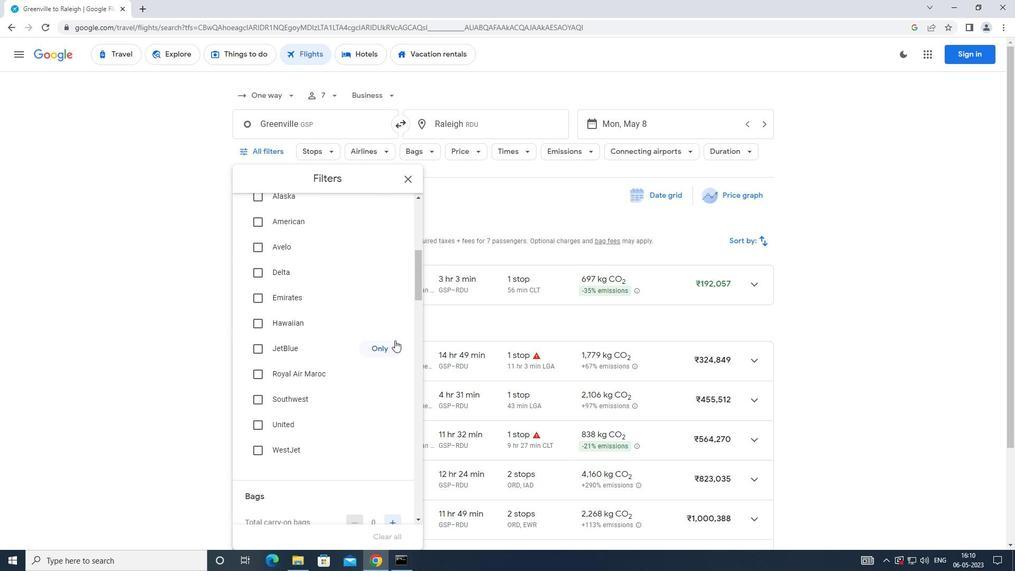 
Action: Mouse scrolled (396, 339) with delta (0, 0)
Screenshot: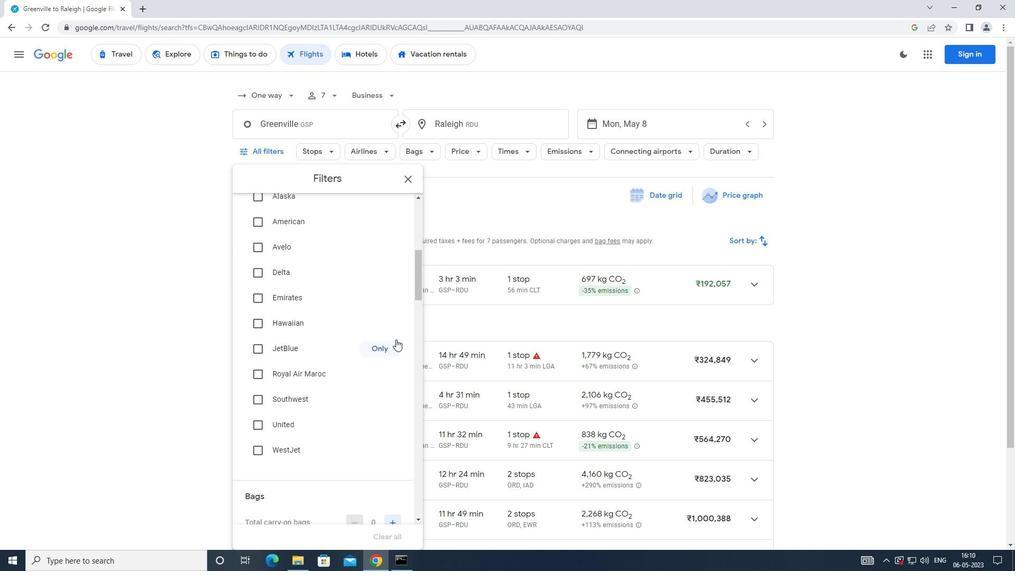 
Action: Mouse scrolled (396, 339) with delta (0, 0)
Screenshot: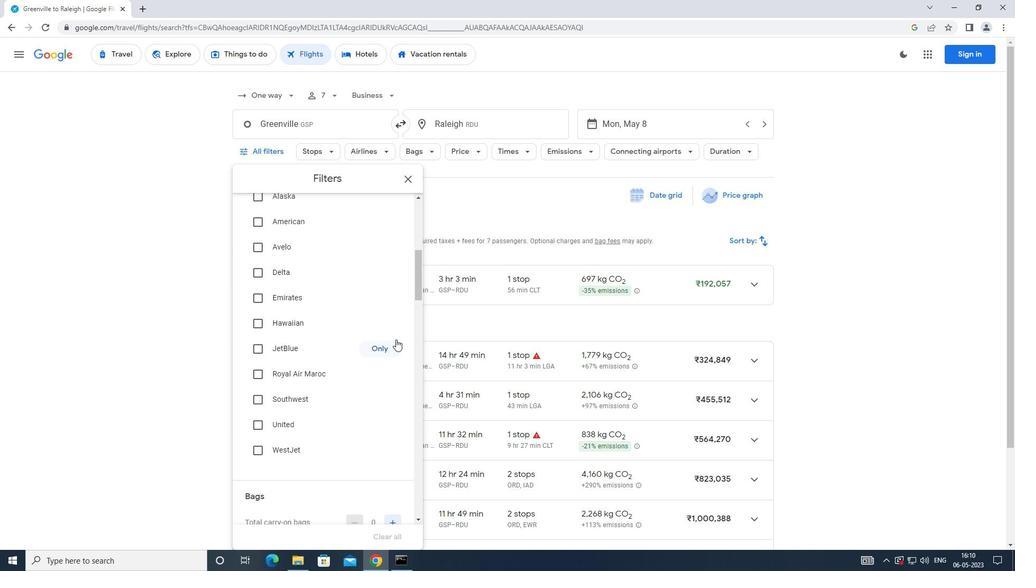 
Action: Mouse moved to (399, 337)
Screenshot: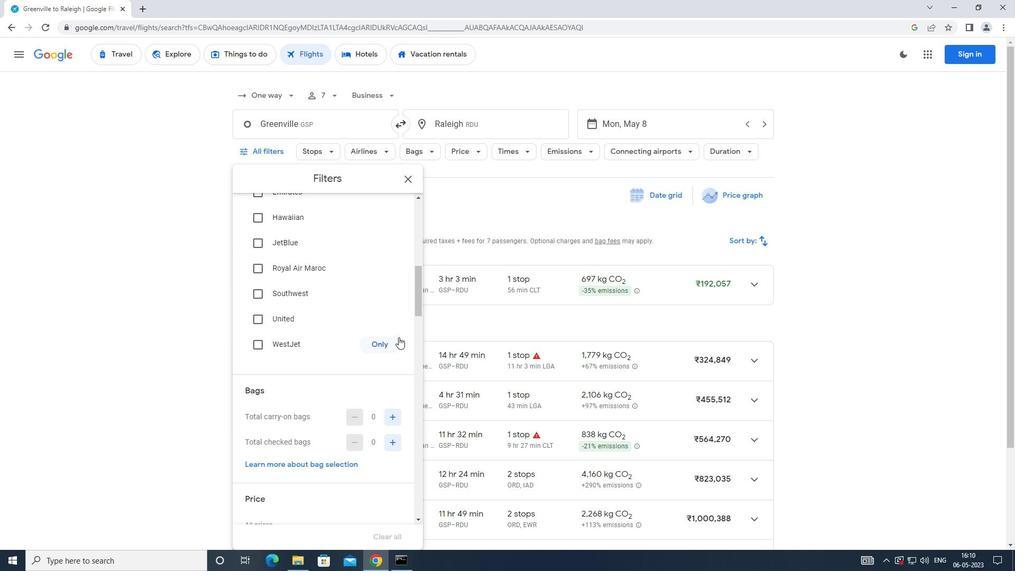
Action: Mouse scrolled (399, 336) with delta (0, 0)
Screenshot: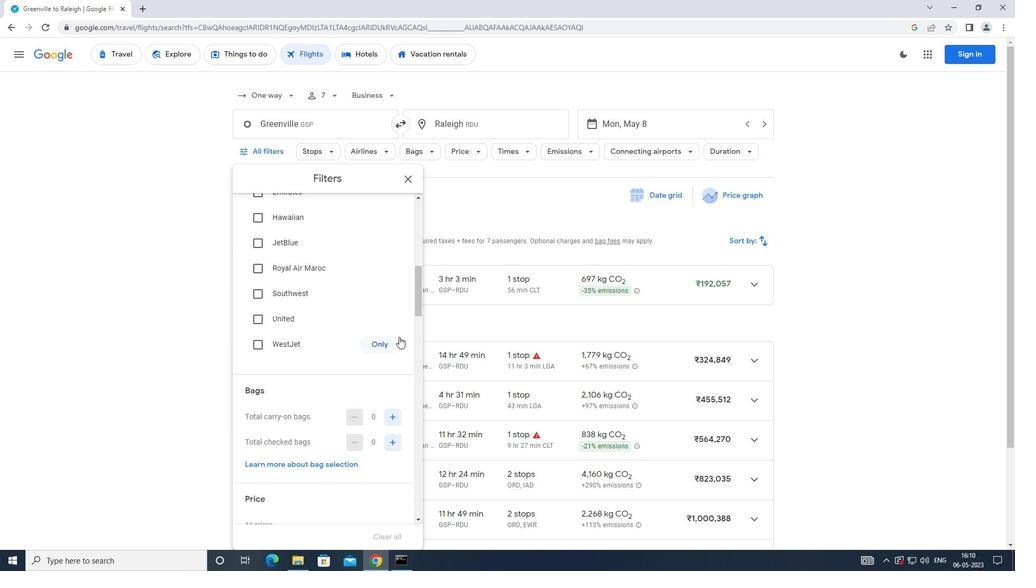 
Action: Mouse moved to (396, 363)
Screenshot: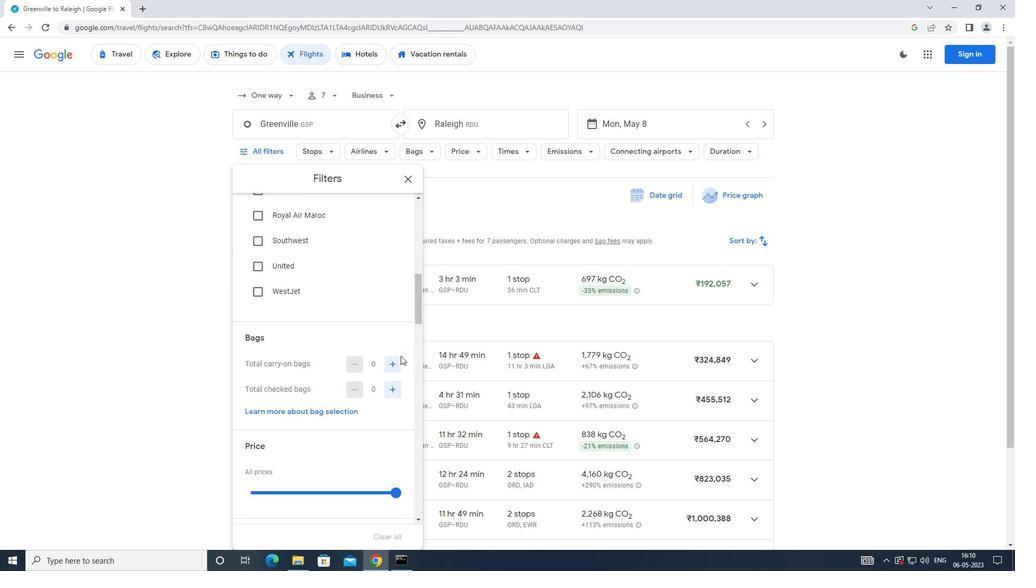 
Action: Mouse pressed left at (396, 363)
Screenshot: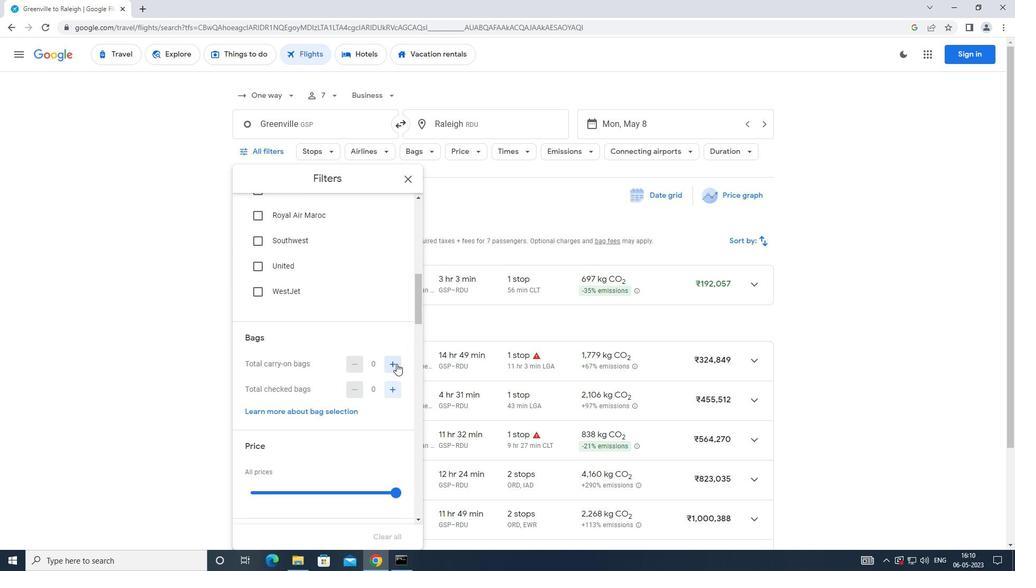 
Action: Mouse moved to (403, 337)
Screenshot: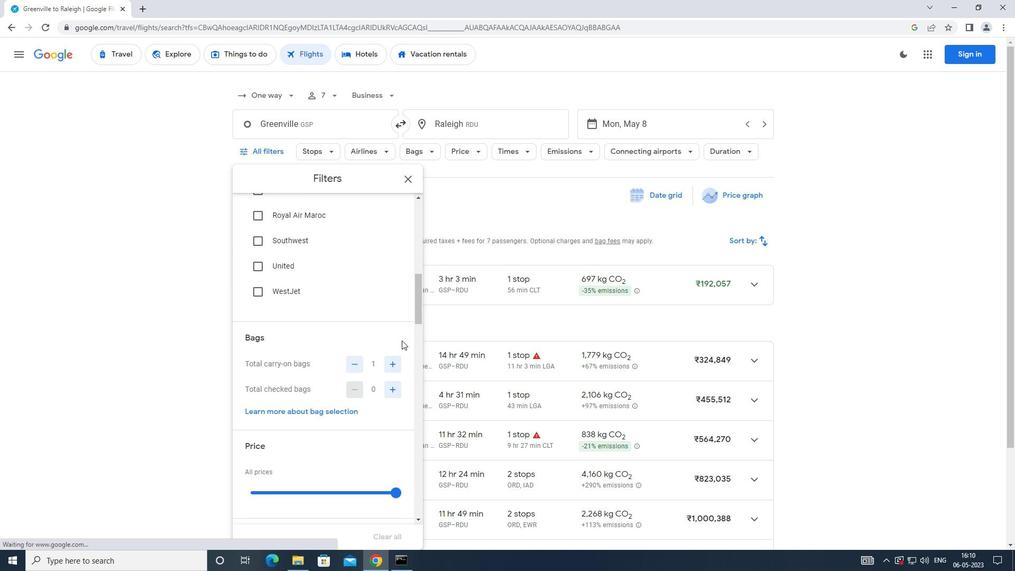 
Action: Mouse scrolled (403, 337) with delta (0, 0)
Screenshot: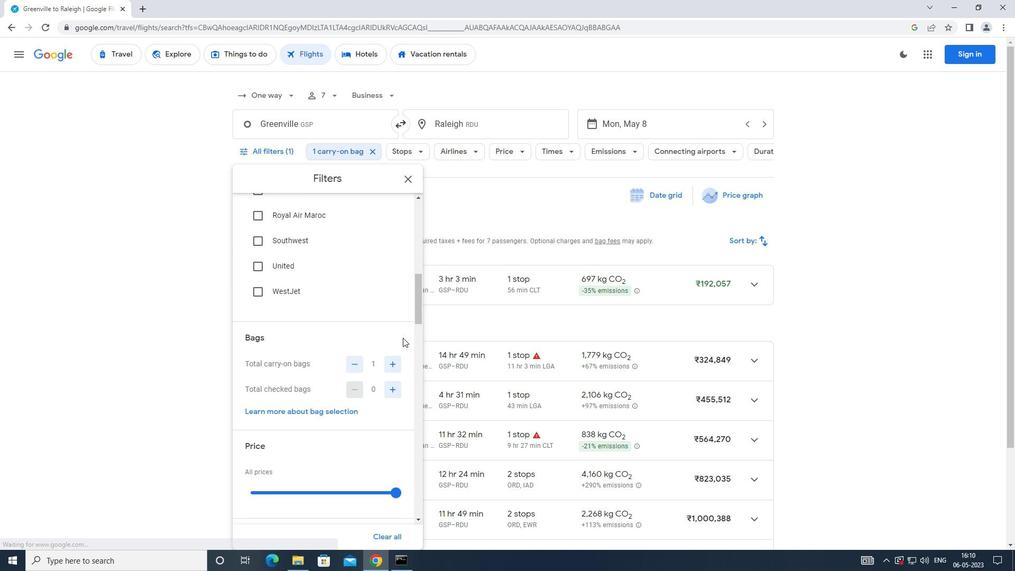 
Action: Mouse scrolled (403, 337) with delta (0, 0)
Screenshot: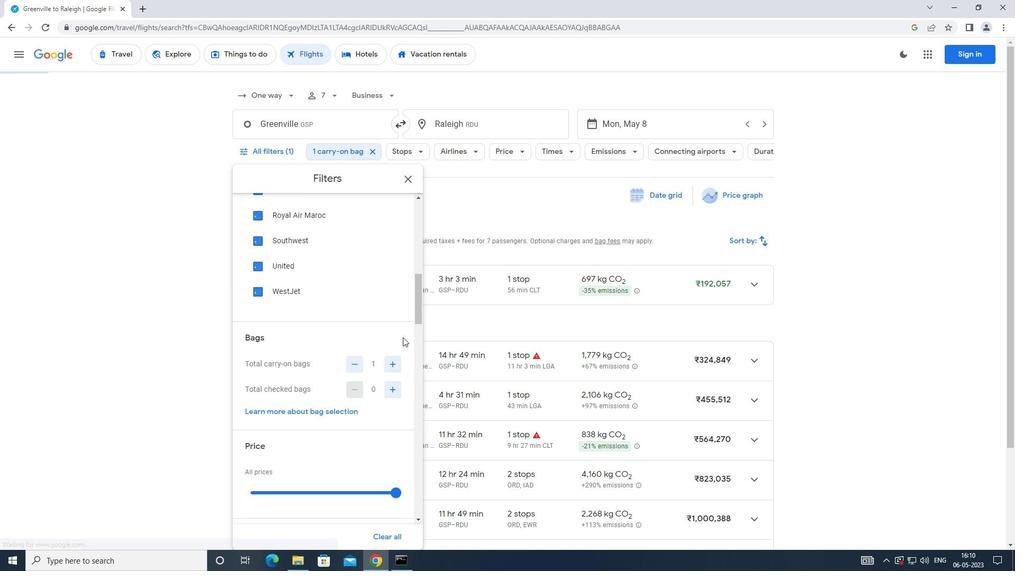 
Action: Mouse moved to (403, 335)
Screenshot: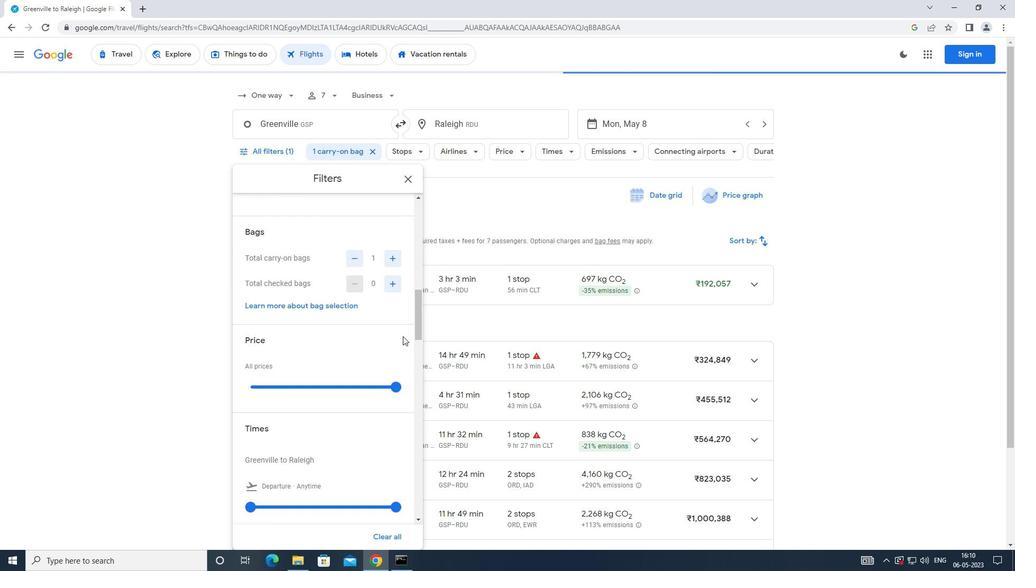 
Action: Mouse scrolled (403, 335) with delta (0, 0)
Screenshot: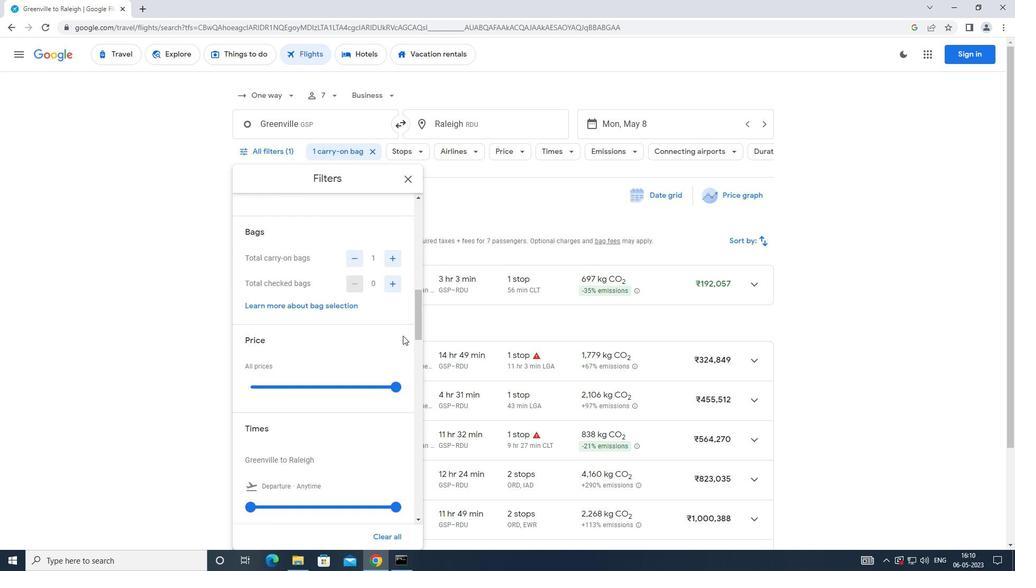 
Action: Mouse scrolled (403, 335) with delta (0, 0)
Screenshot: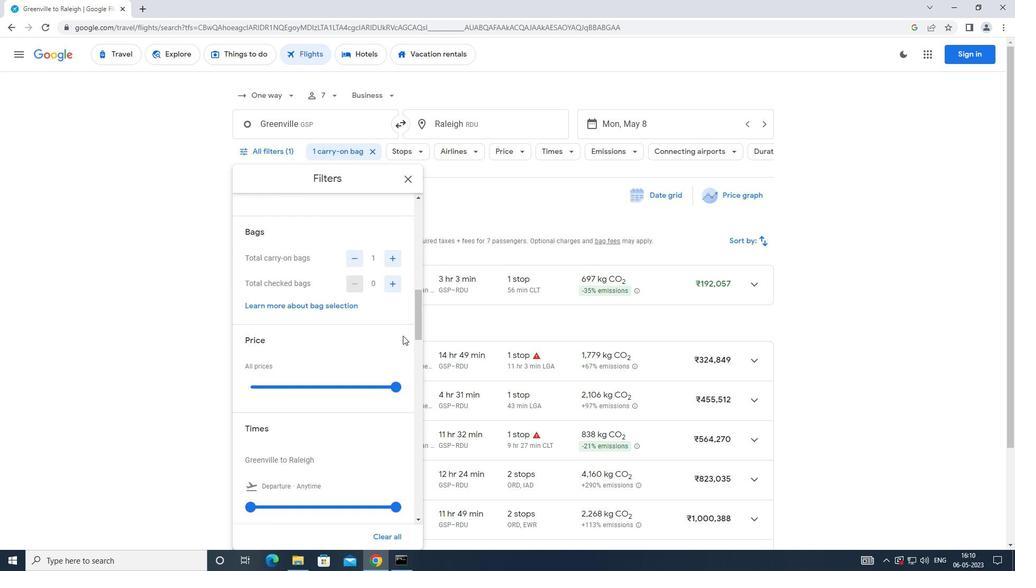 
Action: Mouse moved to (394, 281)
Screenshot: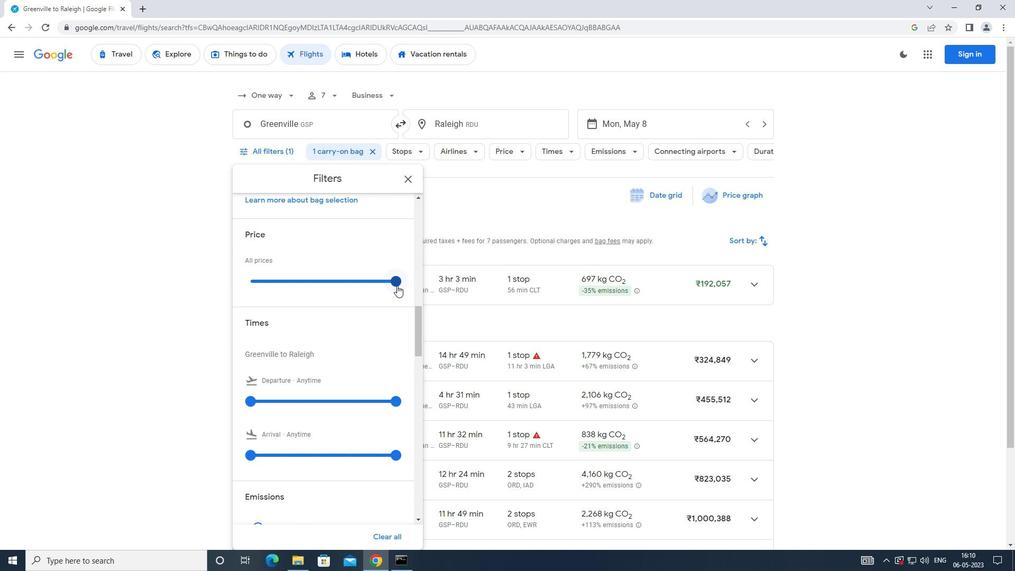 
Action: Mouse pressed left at (394, 281)
Screenshot: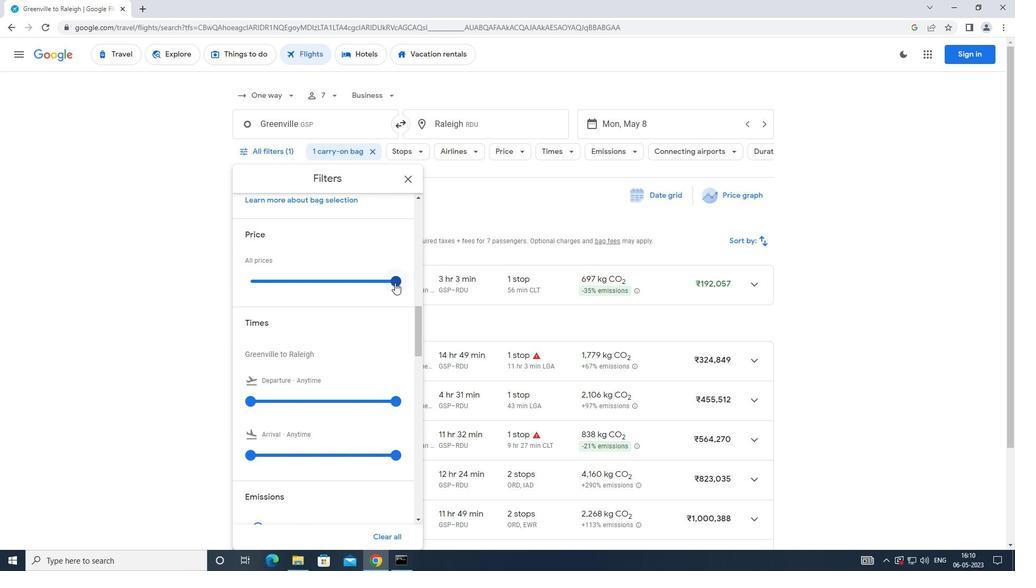 
Action: Mouse moved to (309, 294)
Screenshot: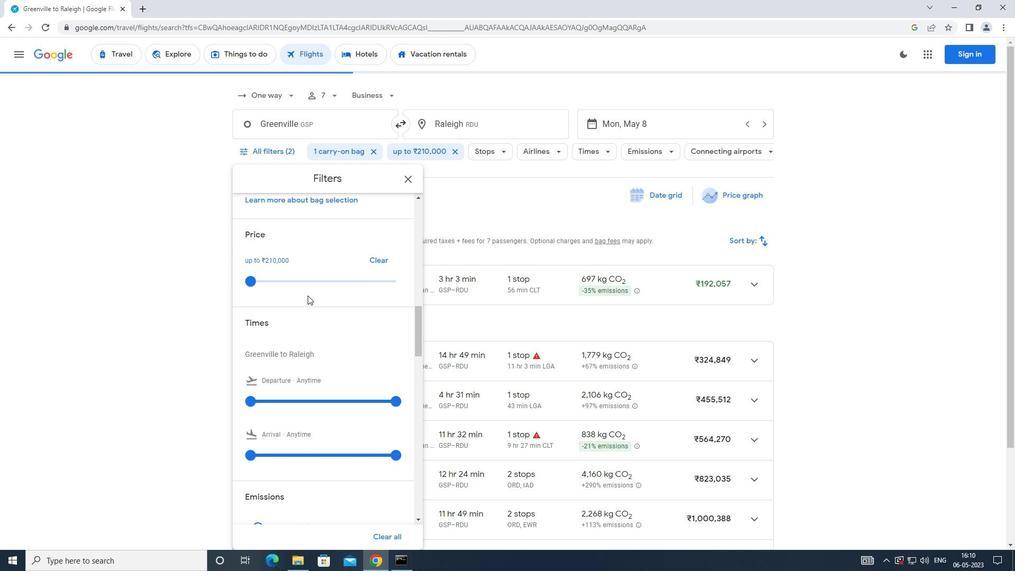
Action: Mouse scrolled (309, 294) with delta (0, 0)
Screenshot: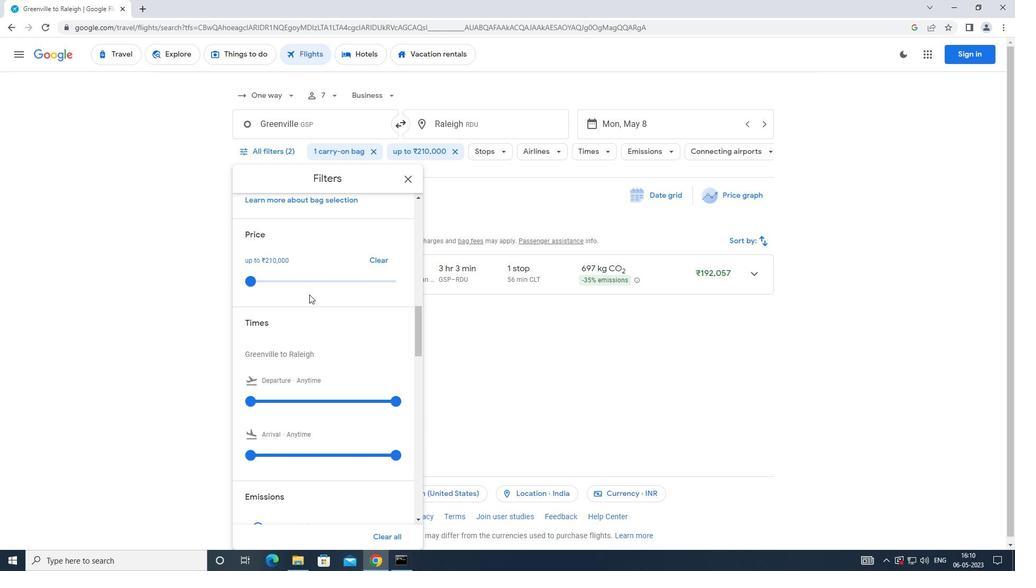 
Action: Mouse moved to (254, 351)
Screenshot: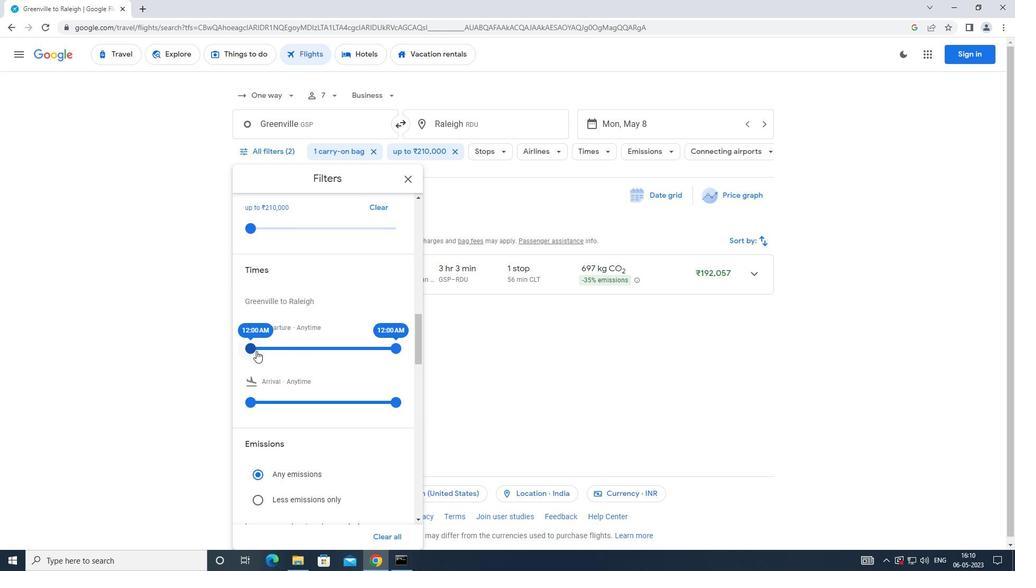 
Action: Mouse pressed left at (254, 351)
Screenshot: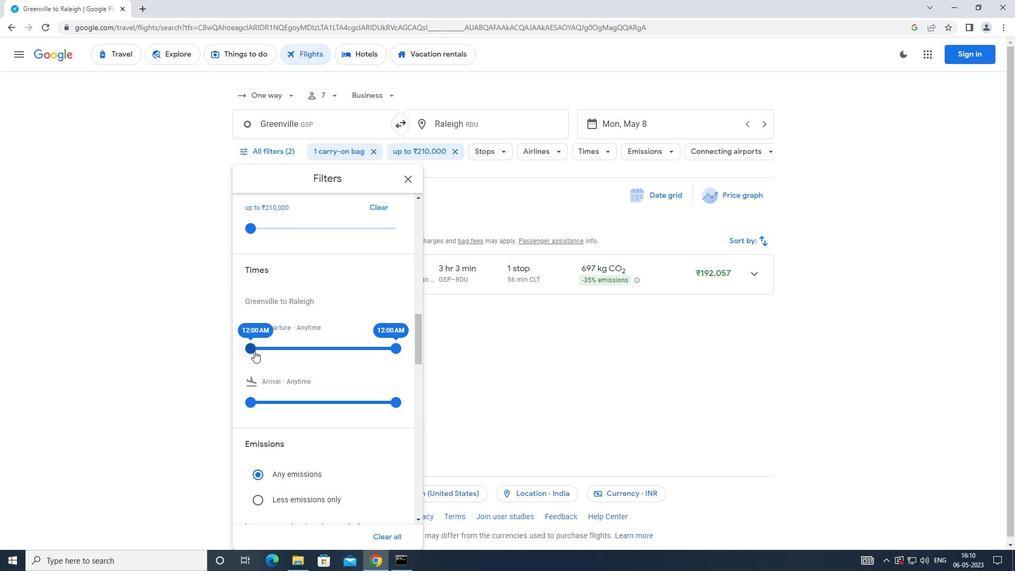 
Action: Mouse moved to (394, 347)
Screenshot: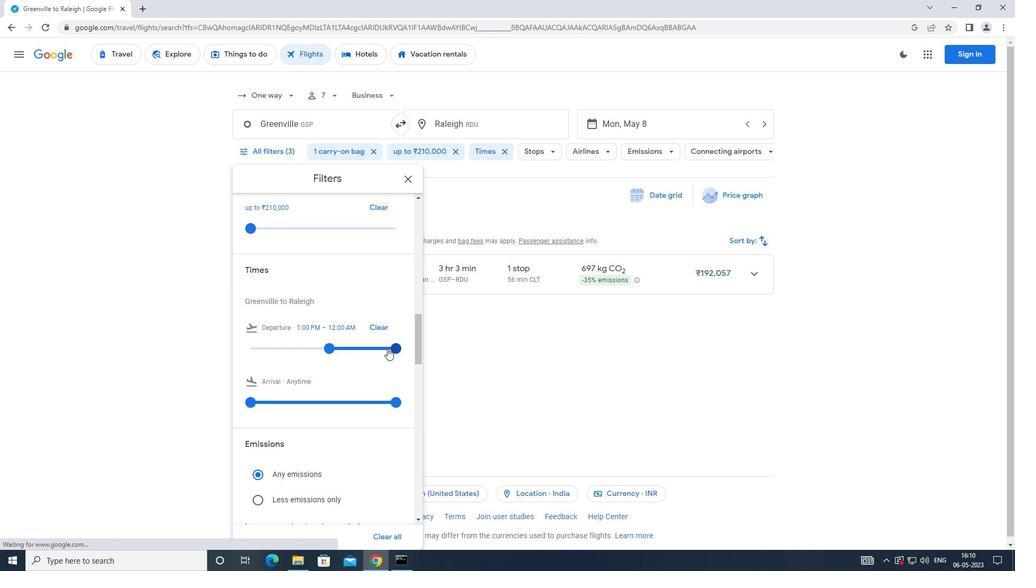 
Action: Mouse pressed left at (394, 347)
Screenshot: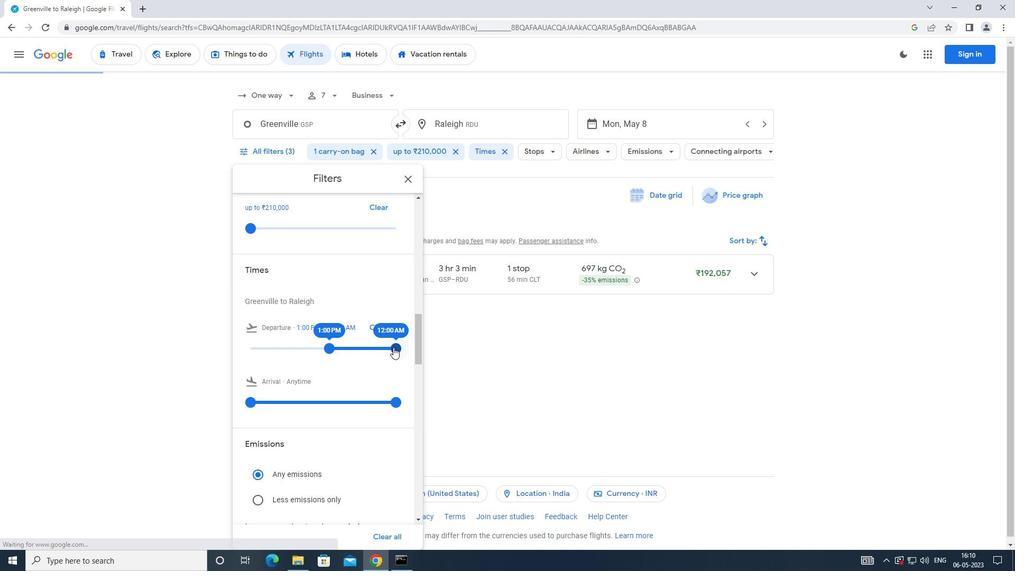 
Action: Mouse moved to (402, 183)
Screenshot: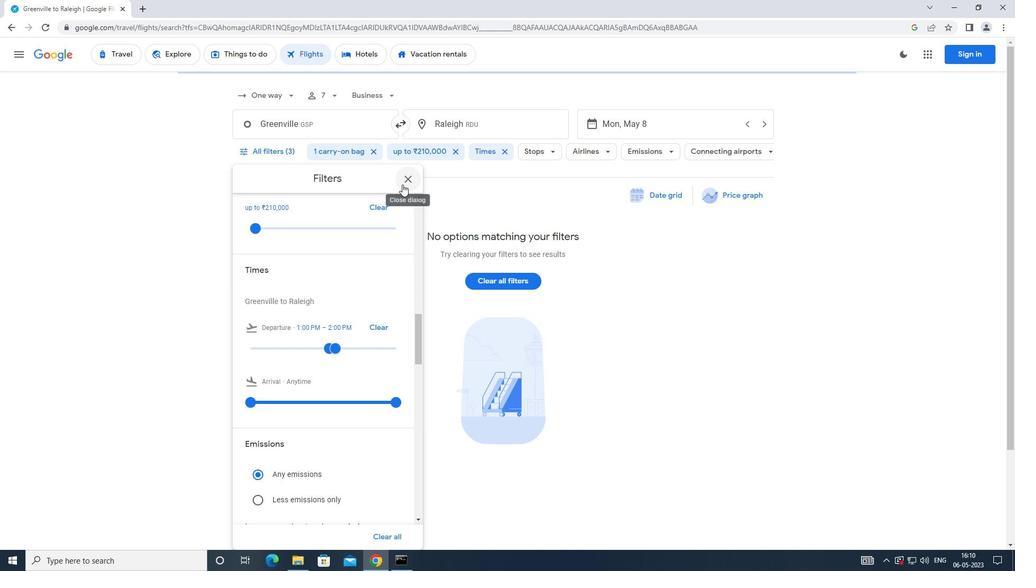 
Action: Mouse pressed left at (402, 183)
Screenshot: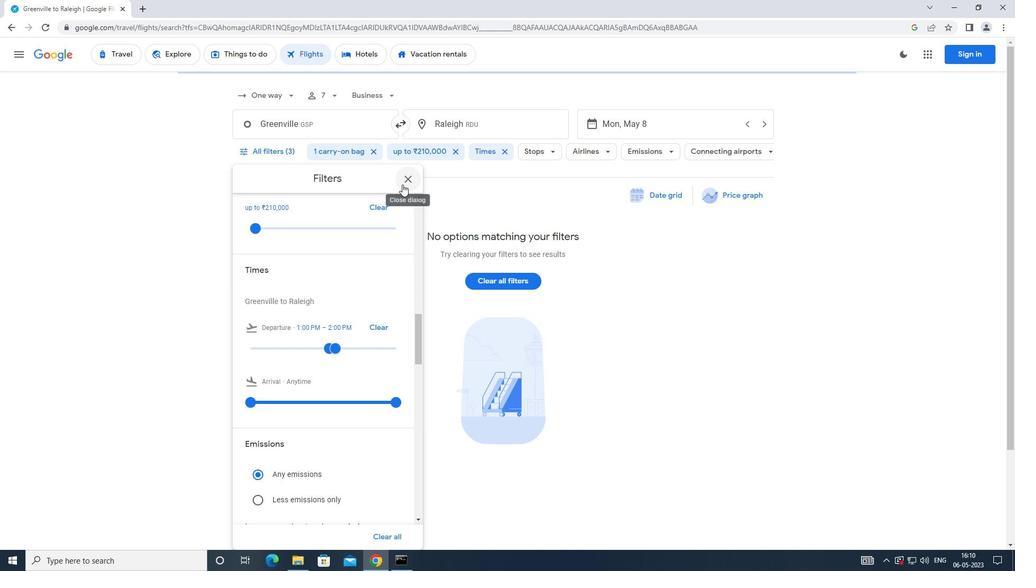 
Action: Mouse moved to (372, 221)
Screenshot: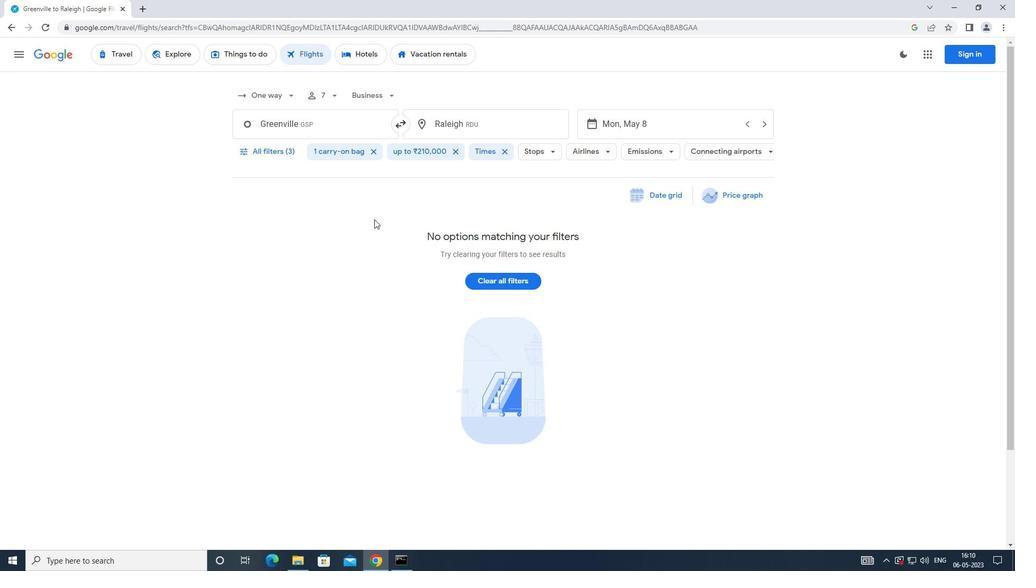 
